 Task: Look for space in Twentynine Palms, United States from 10th July, 2023 to 15th July, 2023 for 7 adults in price range Rs.10000 to Rs.15000. Place can be entire place or shared room with 4 bedrooms having 7 beds and 4 bathrooms. Property type can be house, flat, guest house. Amenities needed are: wifi, TV, free parkinig on premises, gym, breakfast. Booking option can be shelf check-in. Required host language is English.
Action: Mouse moved to (339, 147)
Screenshot: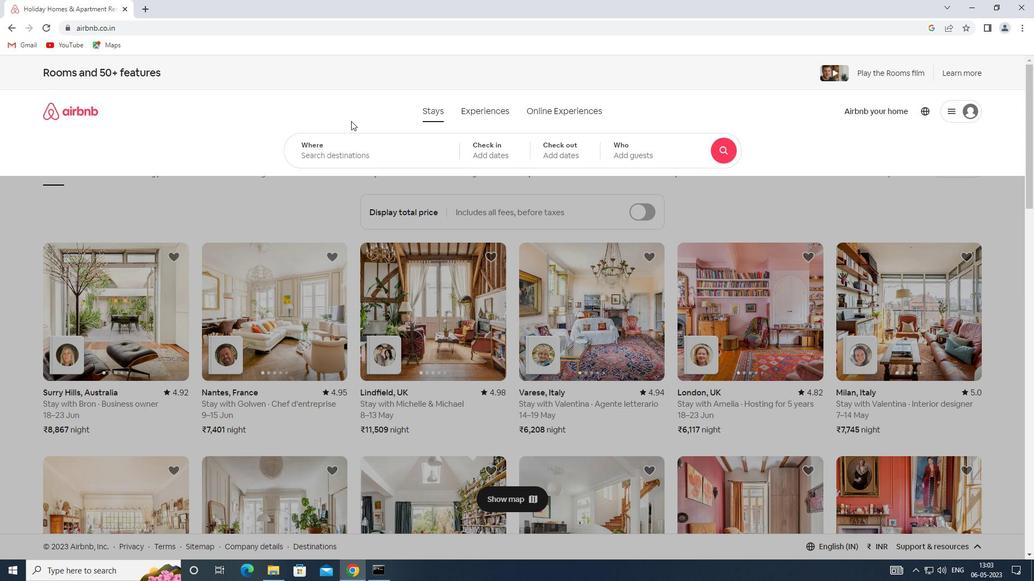 
Action: Mouse pressed left at (339, 147)
Screenshot: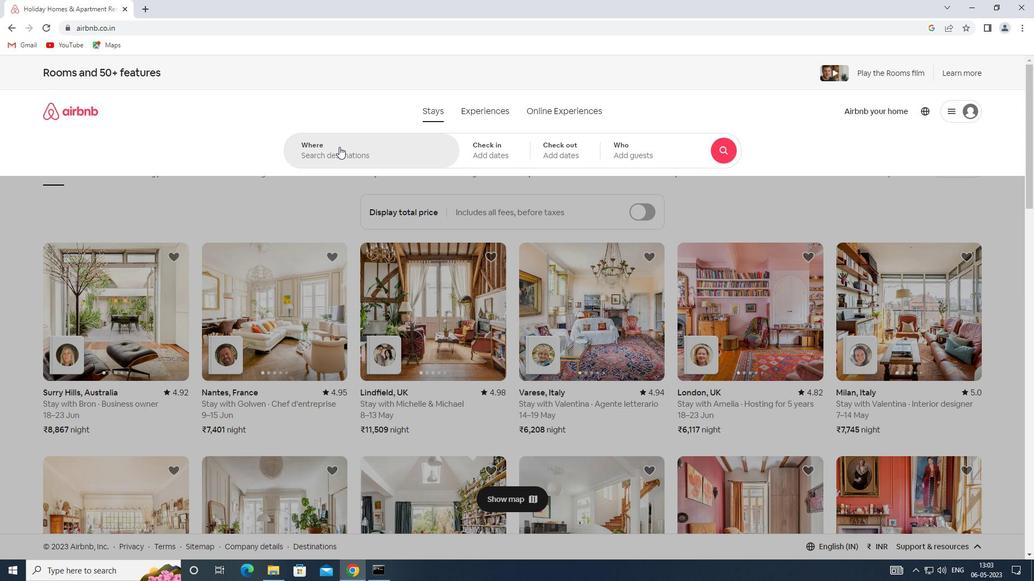 
Action: Mouse moved to (337, 148)
Screenshot: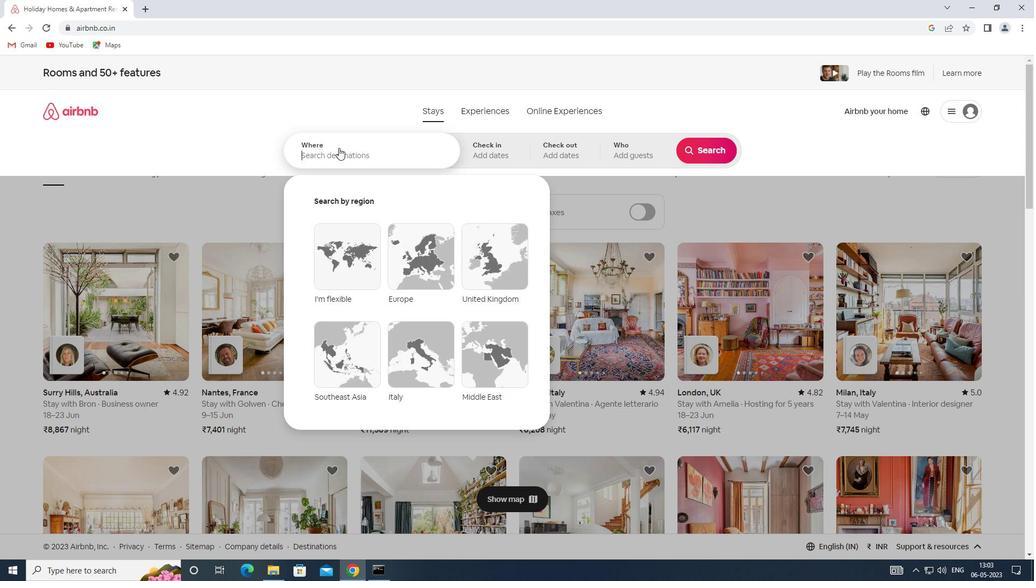 
Action: Key pressed <Key.shift><Key.shift><Key.shift><Key.shift><Key.shift><Key.shift>SPACE<Key.space>IN<Key.space><Key.shift><Key.shift><Key.shift><Key.shift><Key.shift>TWENR<Key.backspace>TYNINE<Key.space><Key.shift><Key.shift><Key.shift><Key.shift><Key.shift><Key.shift><Key.shift><Key.shift><Key.shift><Key.shift><Key.shift><Key.shift><Key.shift><Key.shift><Key.shift><Key.shift><Key.shift>PALMS,<Key.shift>UNITED<Key.space><Key.shift>STATES
Screenshot: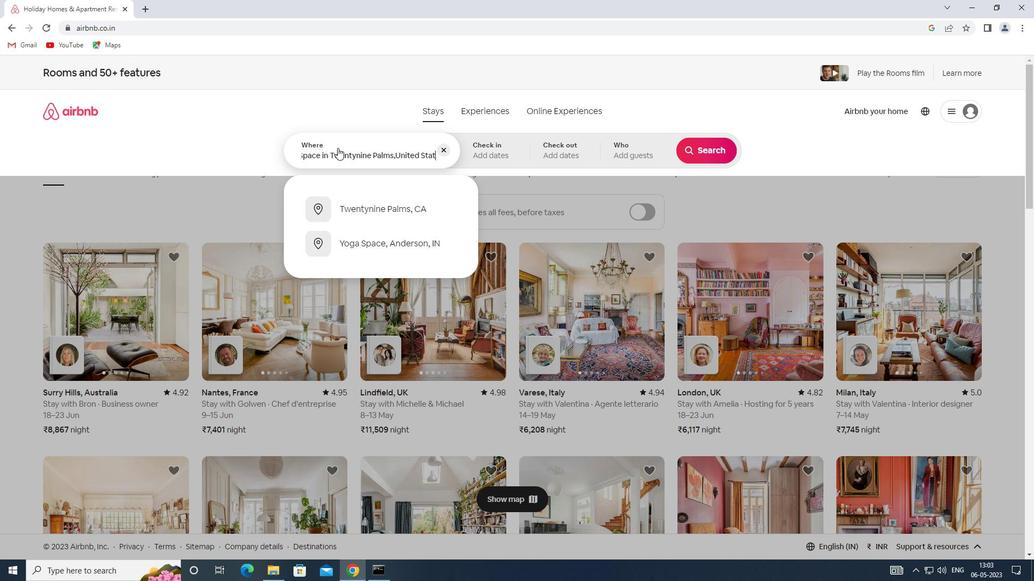 
Action: Mouse moved to (469, 154)
Screenshot: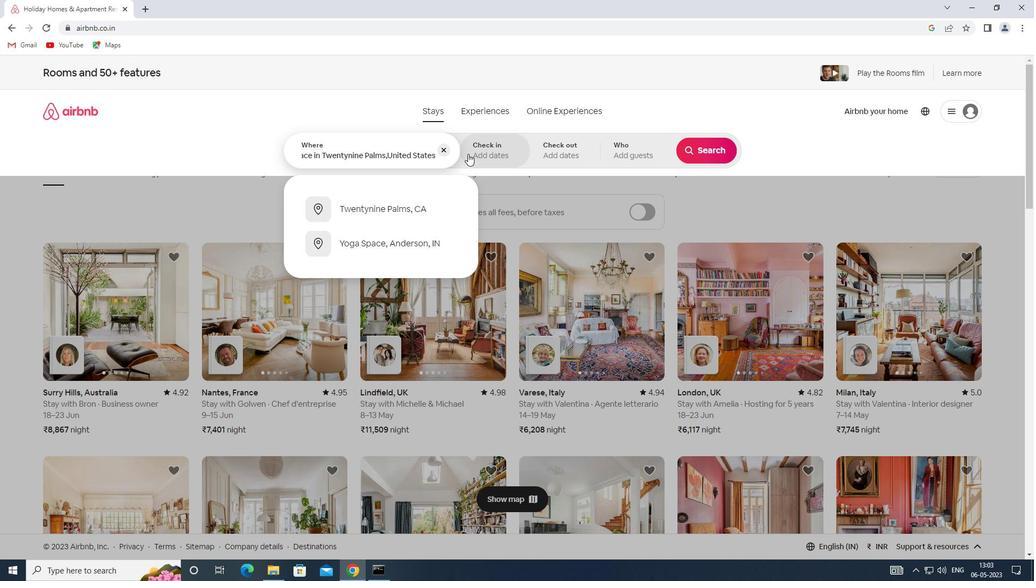 
Action: Mouse pressed left at (469, 154)
Screenshot: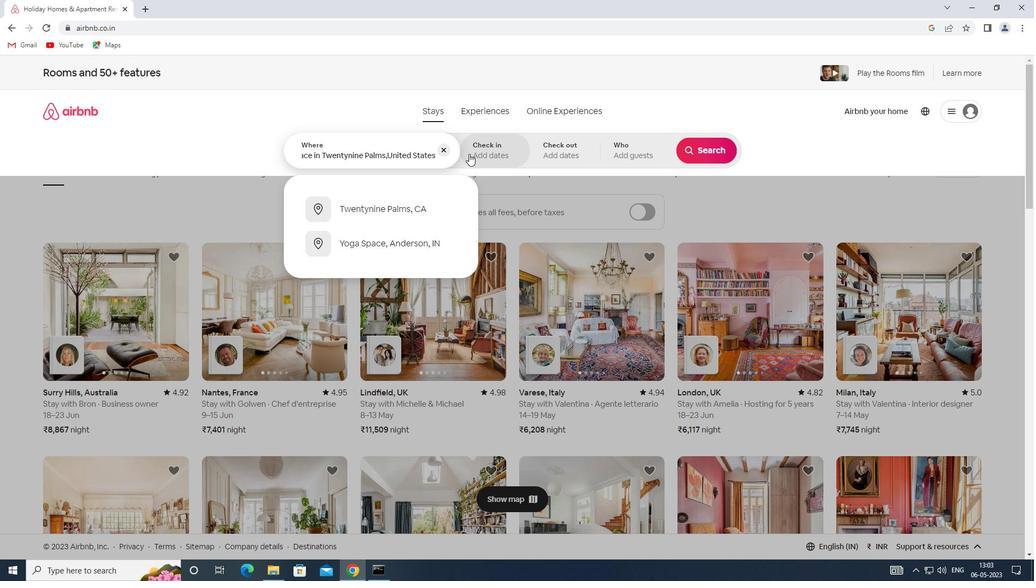 
Action: Mouse moved to (709, 238)
Screenshot: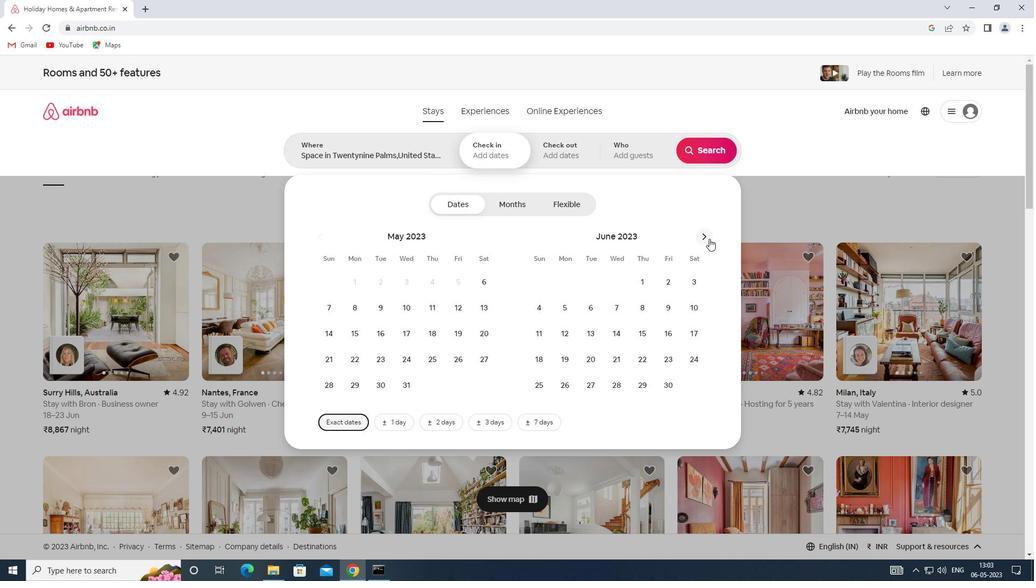 
Action: Mouse pressed left at (709, 238)
Screenshot: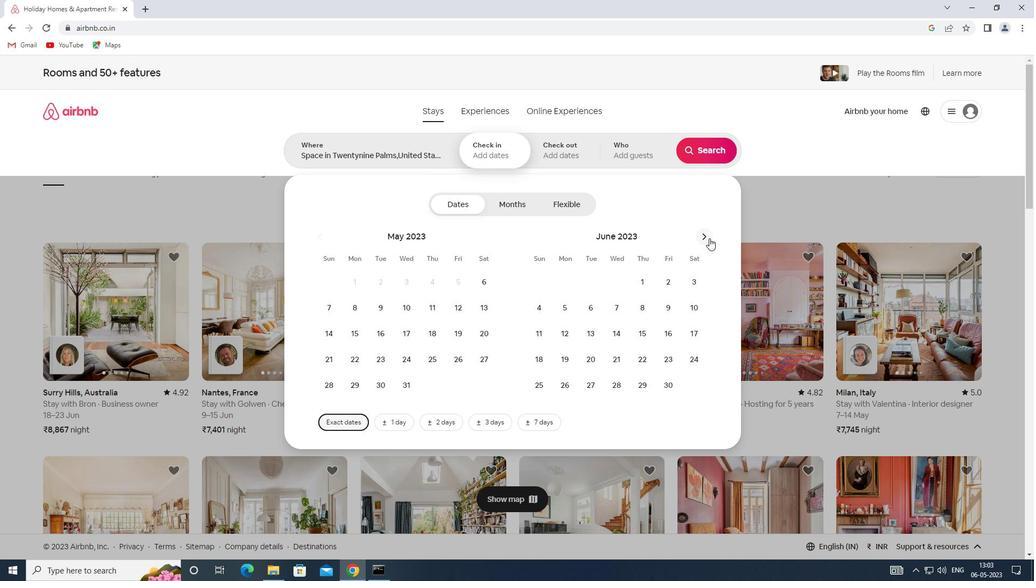 
Action: Mouse moved to (559, 333)
Screenshot: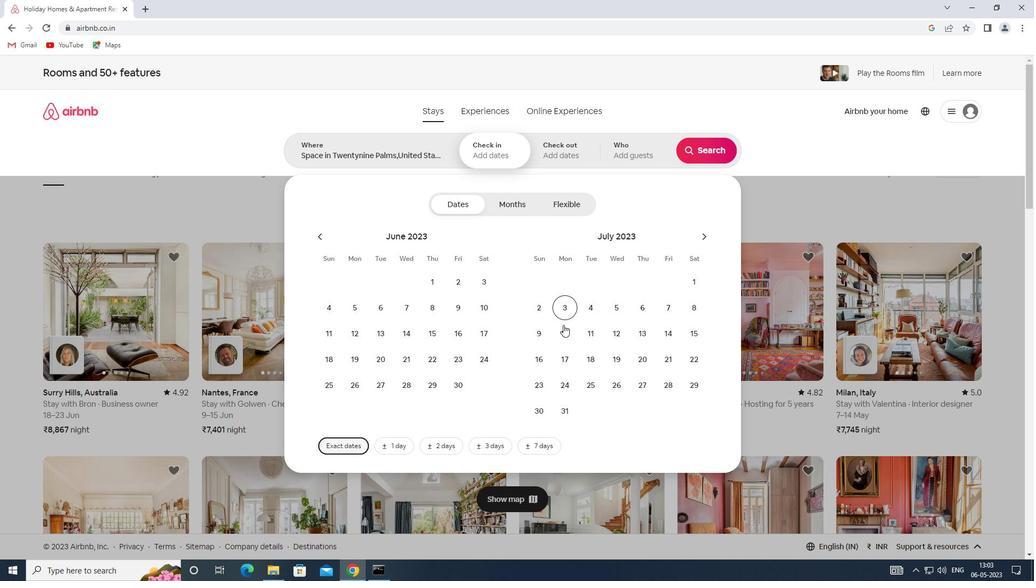 
Action: Mouse pressed left at (559, 333)
Screenshot: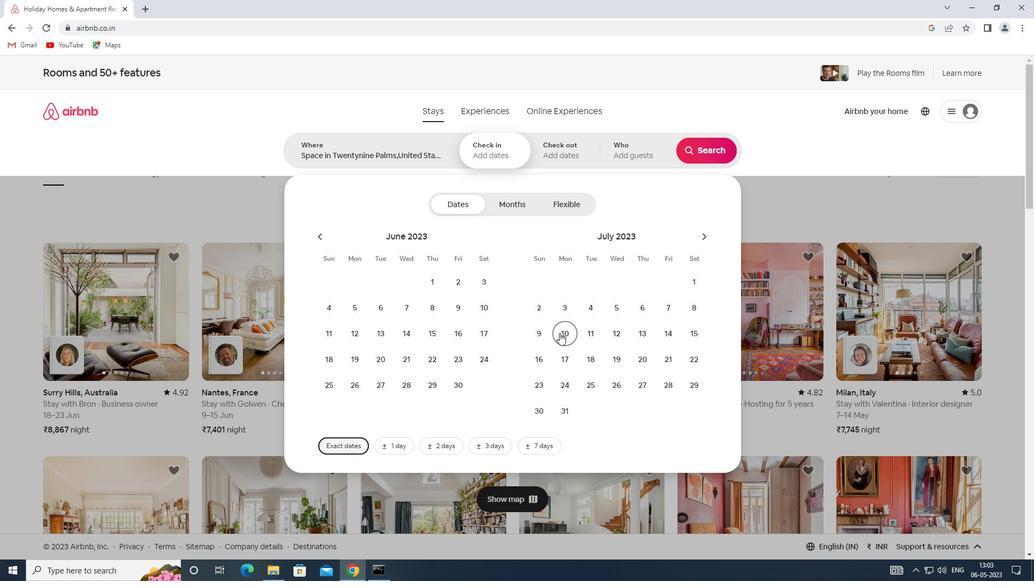 
Action: Mouse moved to (689, 334)
Screenshot: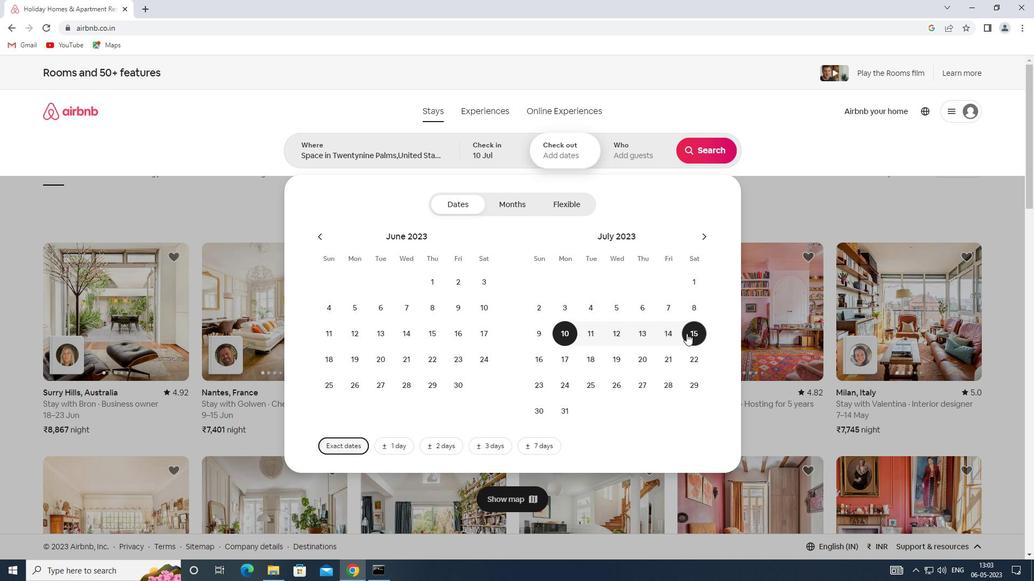 
Action: Mouse pressed left at (689, 334)
Screenshot: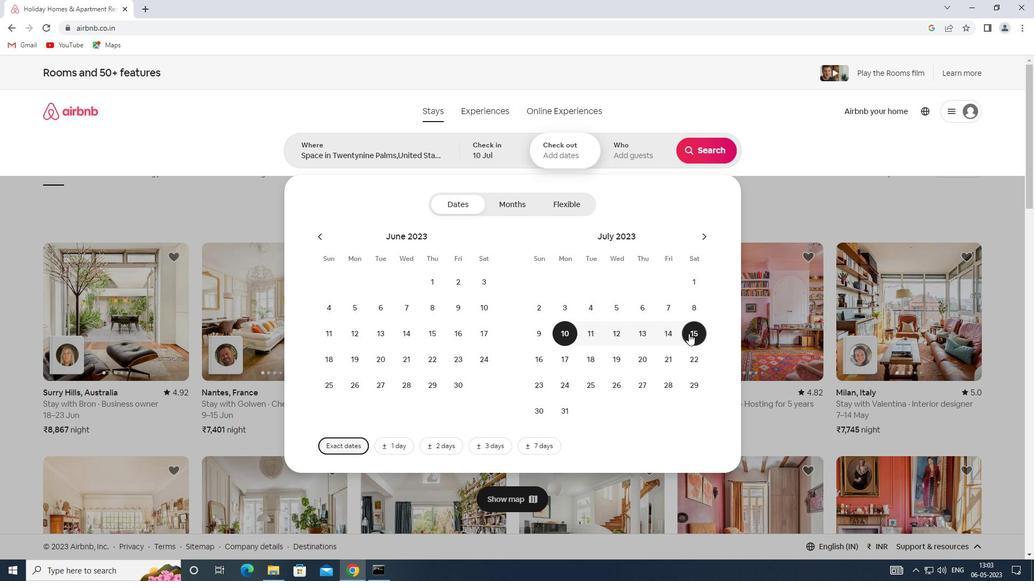 
Action: Mouse moved to (637, 156)
Screenshot: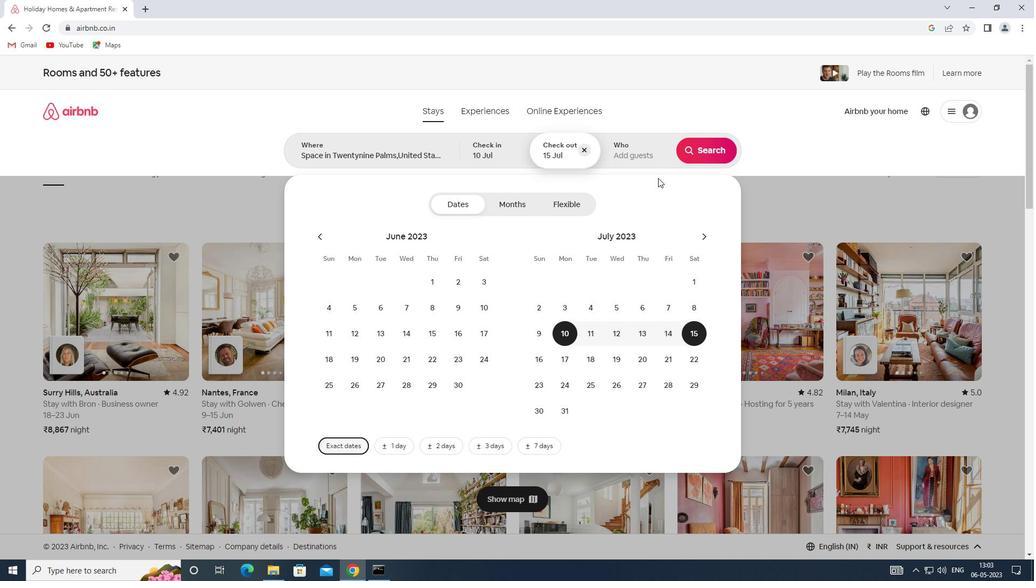 
Action: Mouse pressed left at (637, 156)
Screenshot: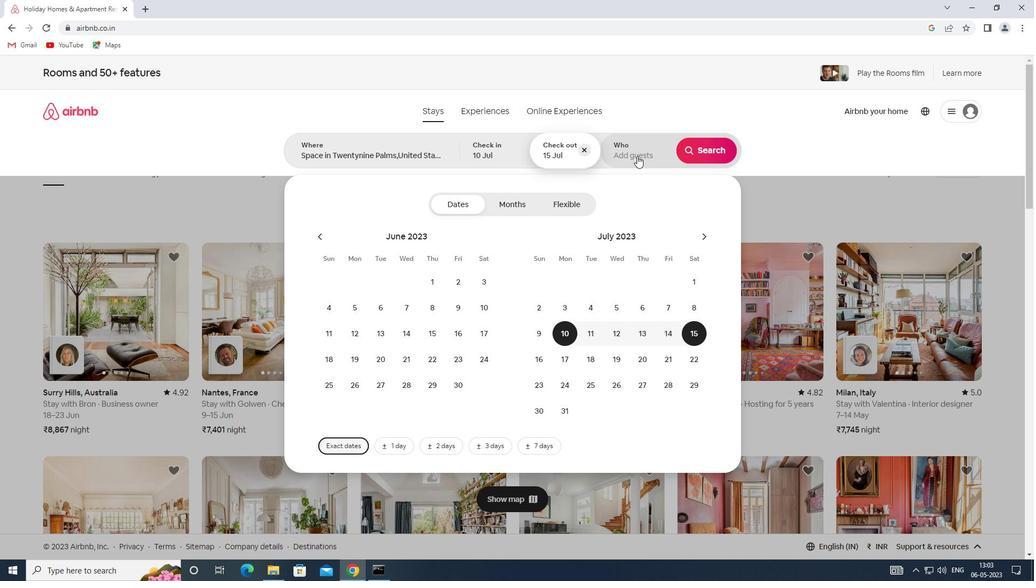 
Action: Mouse moved to (711, 210)
Screenshot: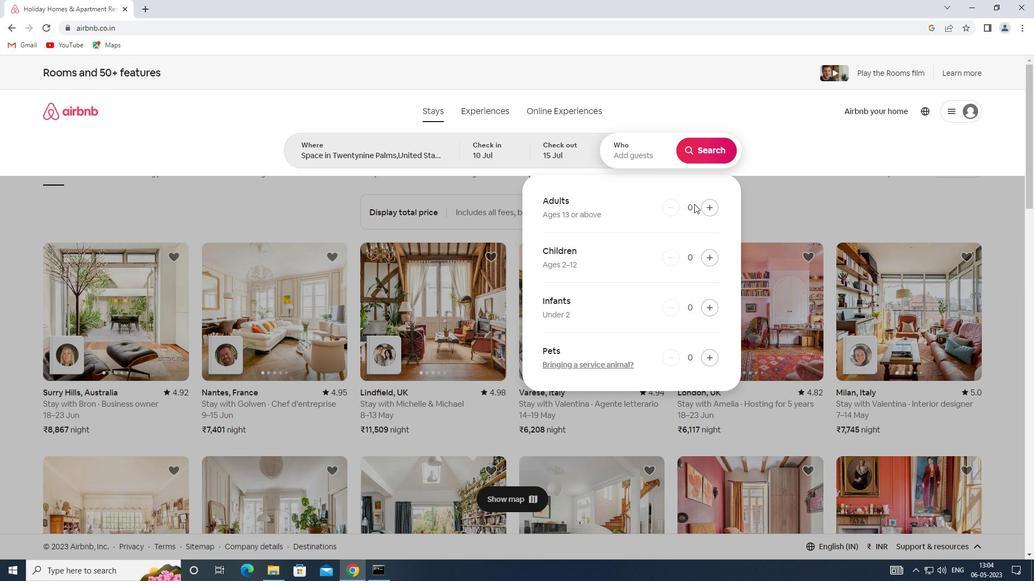
Action: Mouse pressed left at (711, 210)
Screenshot: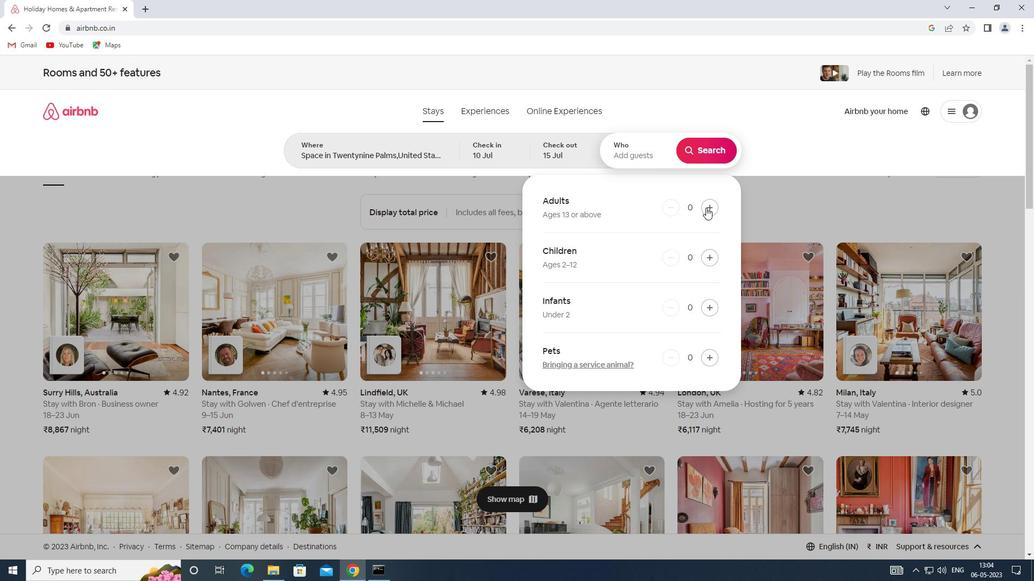 
Action: Mouse moved to (711, 210)
Screenshot: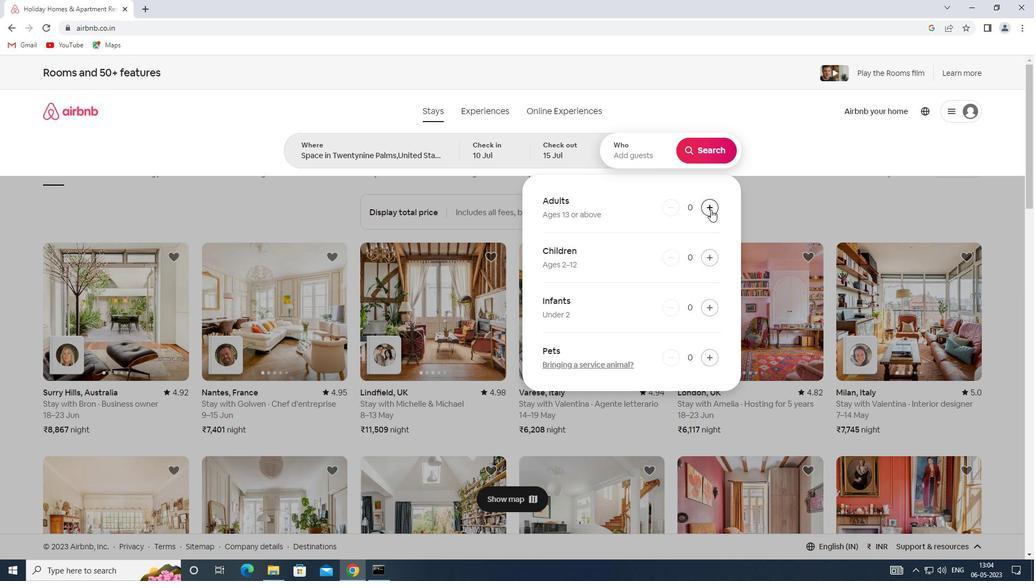 
Action: Mouse pressed left at (711, 210)
Screenshot: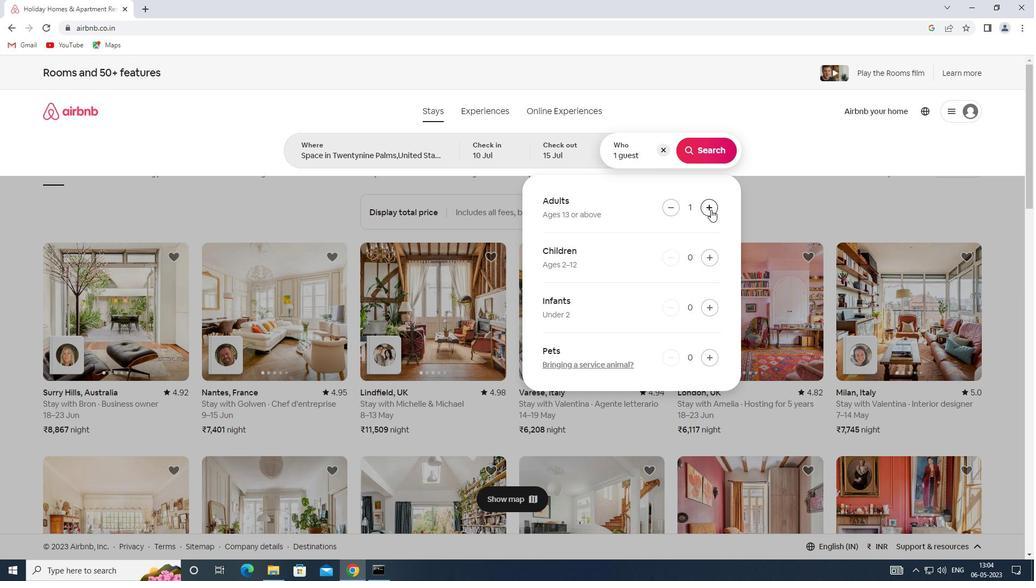 
Action: Mouse moved to (711, 210)
Screenshot: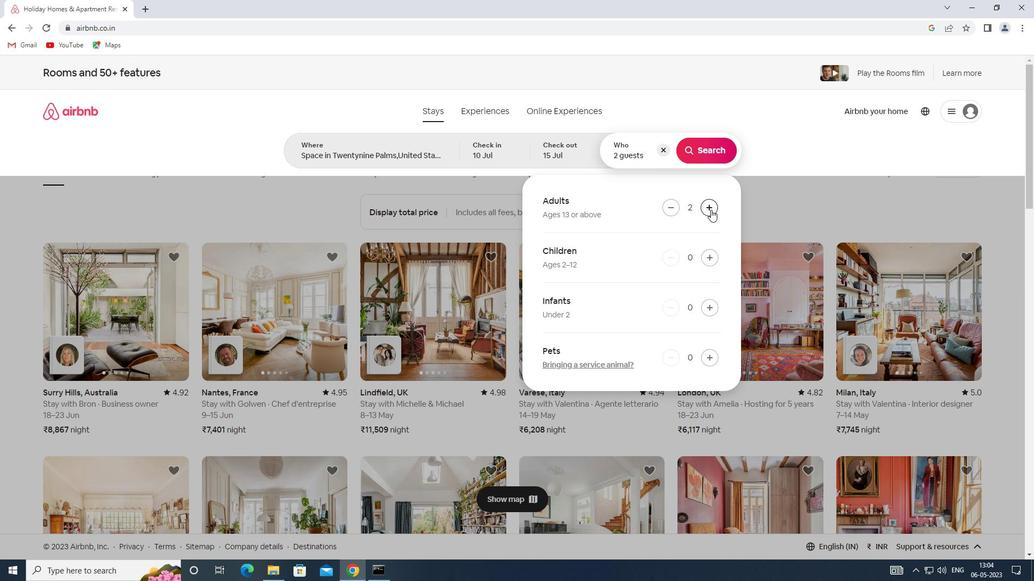 
Action: Mouse pressed left at (711, 210)
Screenshot: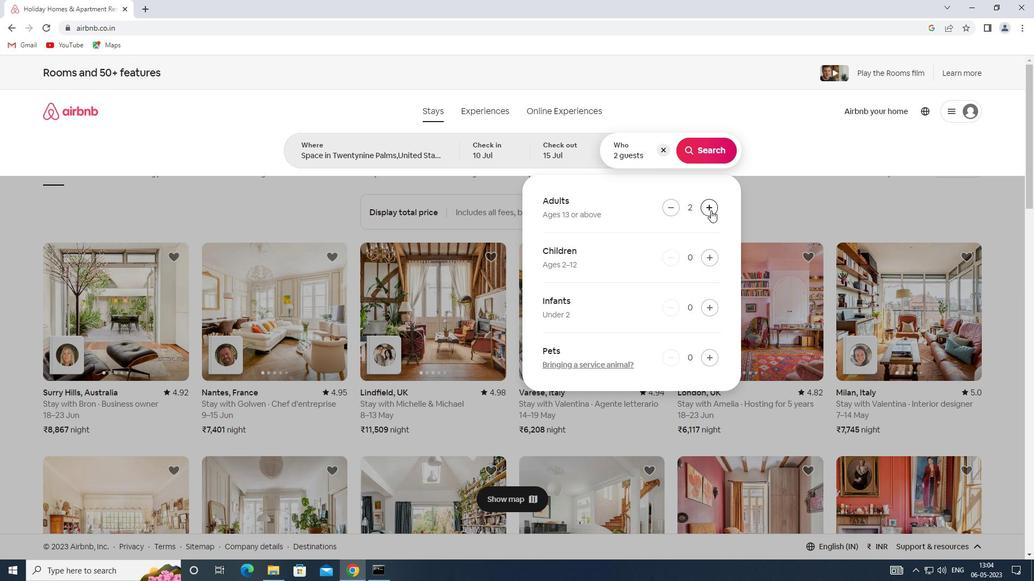 
Action: Mouse pressed left at (711, 210)
Screenshot: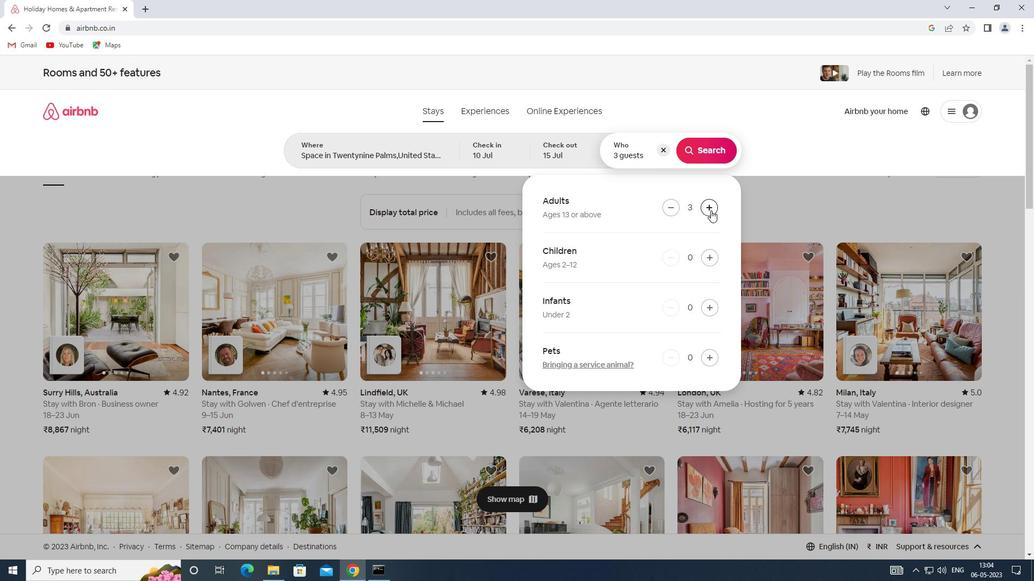 
Action: Mouse pressed left at (711, 210)
Screenshot: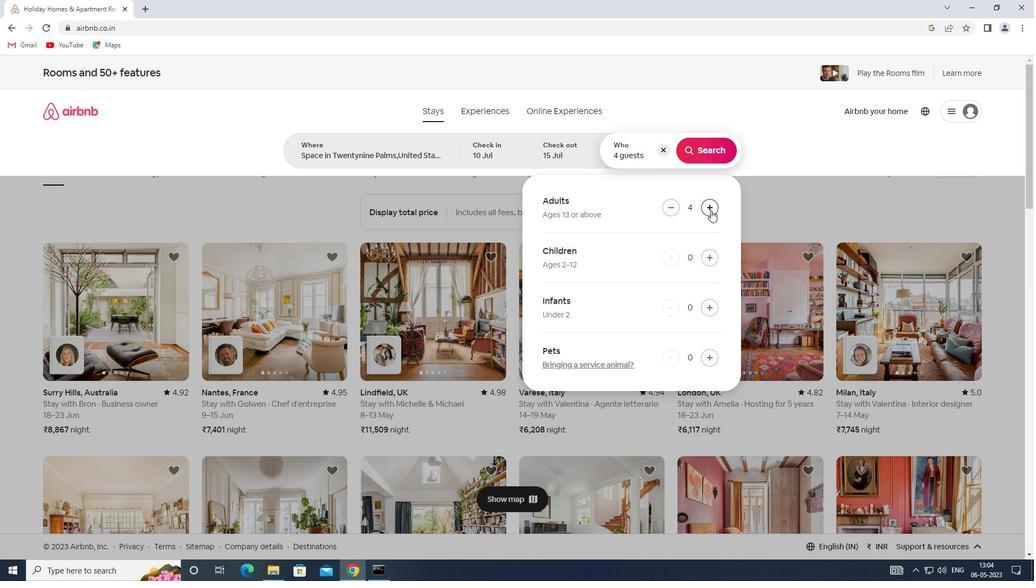 
Action: Mouse pressed left at (711, 210)
Screenshot: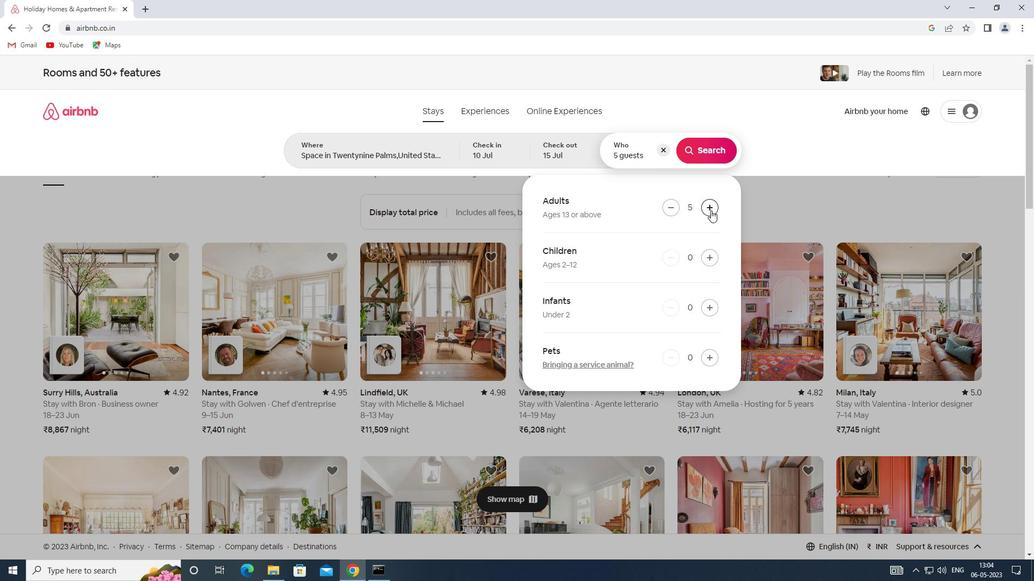 
Action: Mouse pressed left at (711, 210)
Screenshot: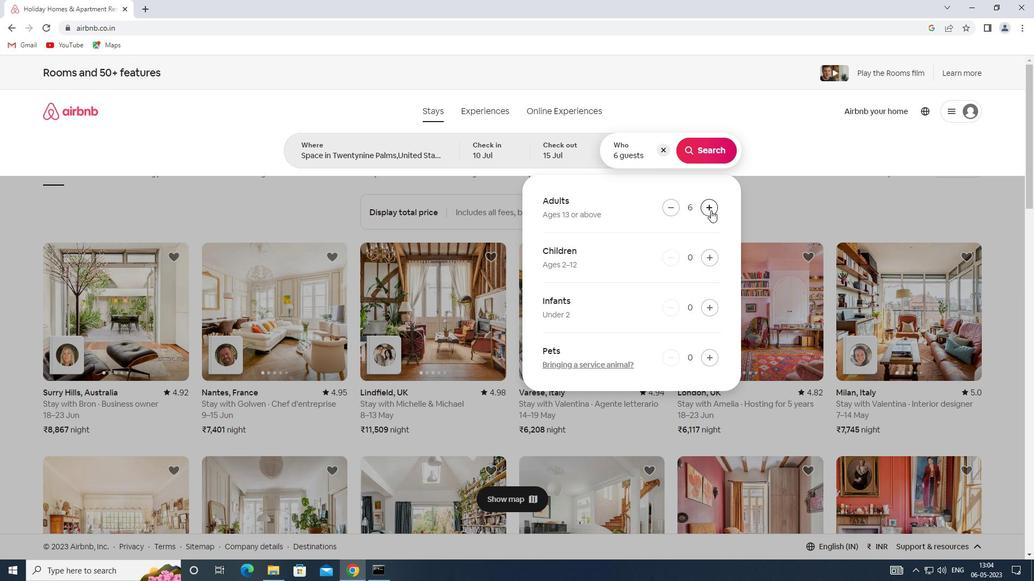 
Action: Mouse moved to (702, 151)
Screenshot: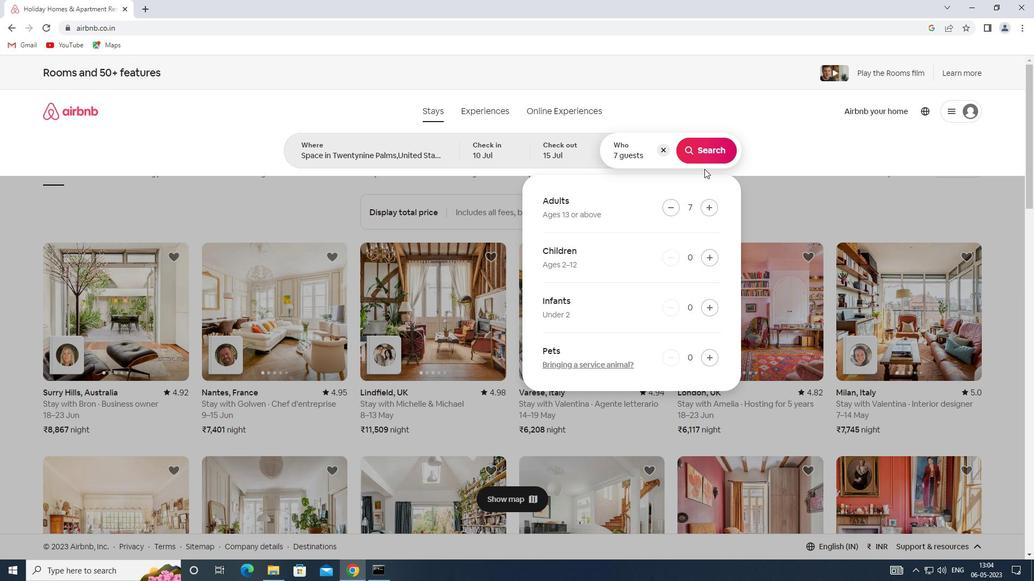 
Action: Mouse pressed left at (702, 151)
Screenshot: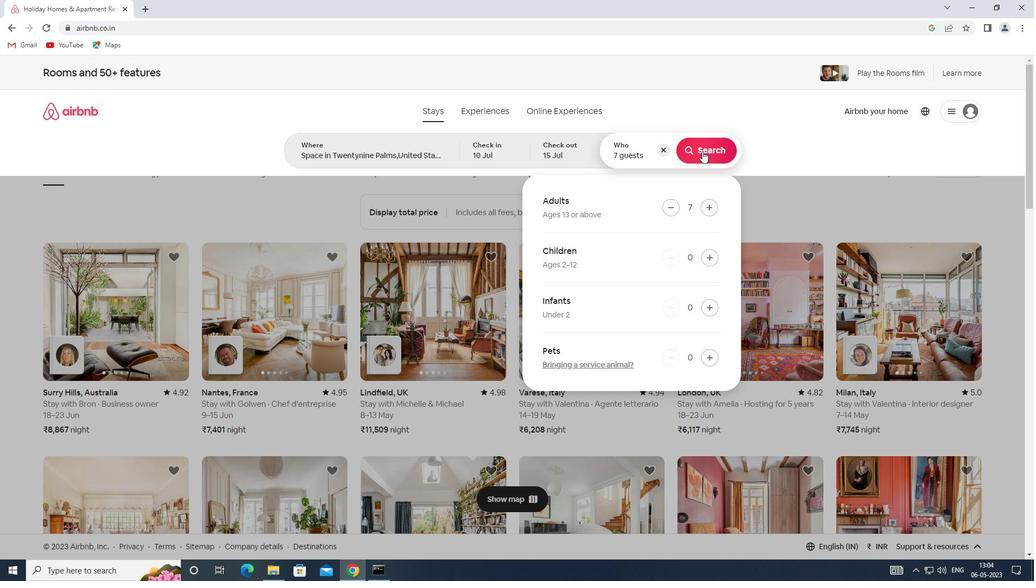 
Action: Mouse moved to (977, 128)
Screenshot: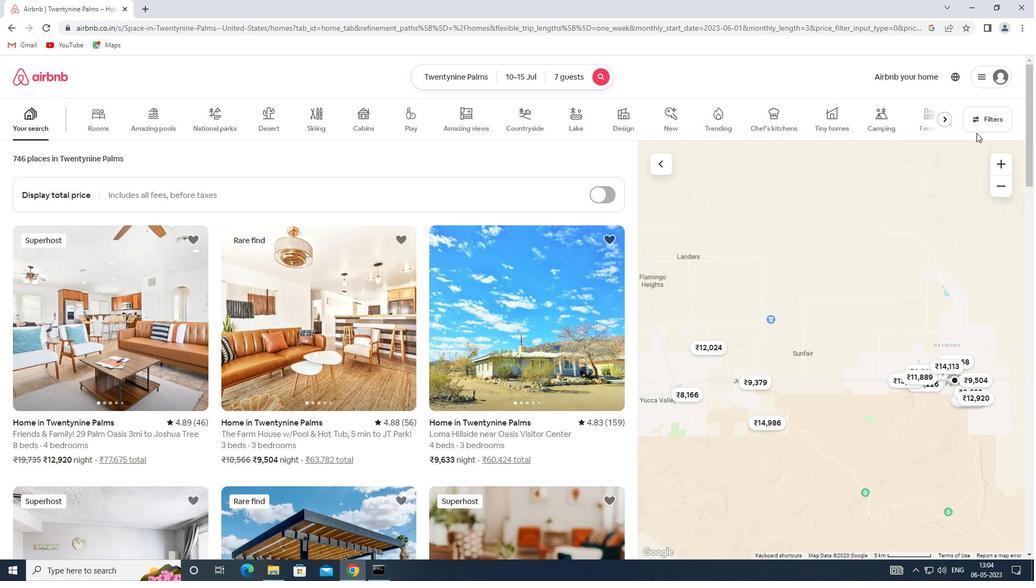 
Action: Mouse pressed left at (977, 128)
Screenshot: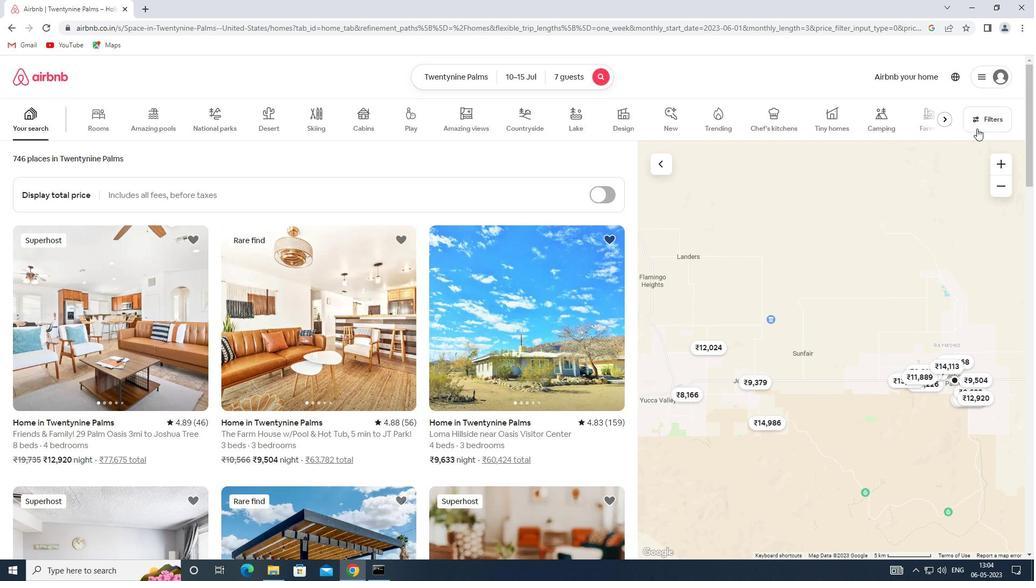 
Action: Mouse moved to (373, 383)
Screenshot: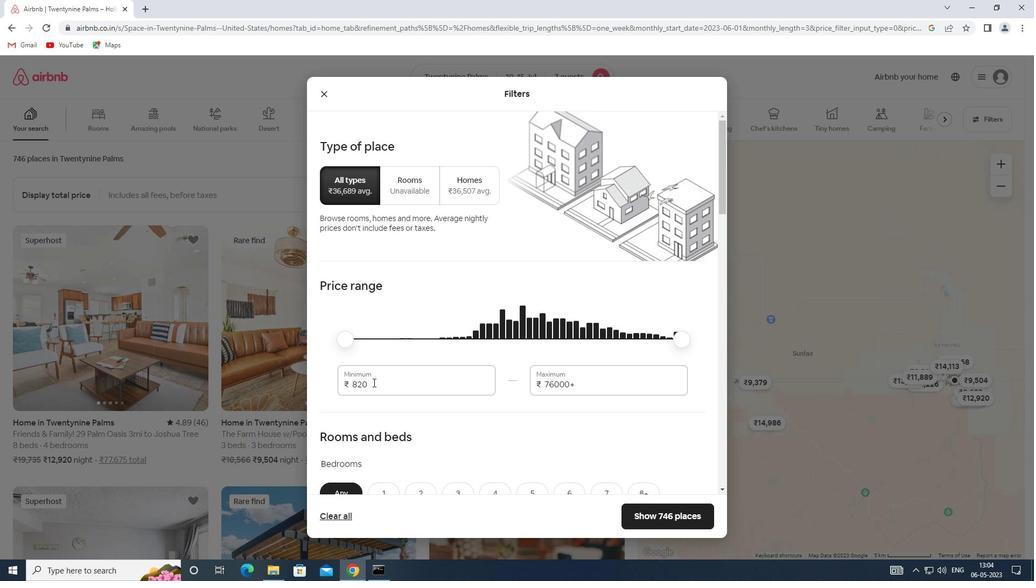 
Action: Mouse pressed left at (373, 383)
Screenshot: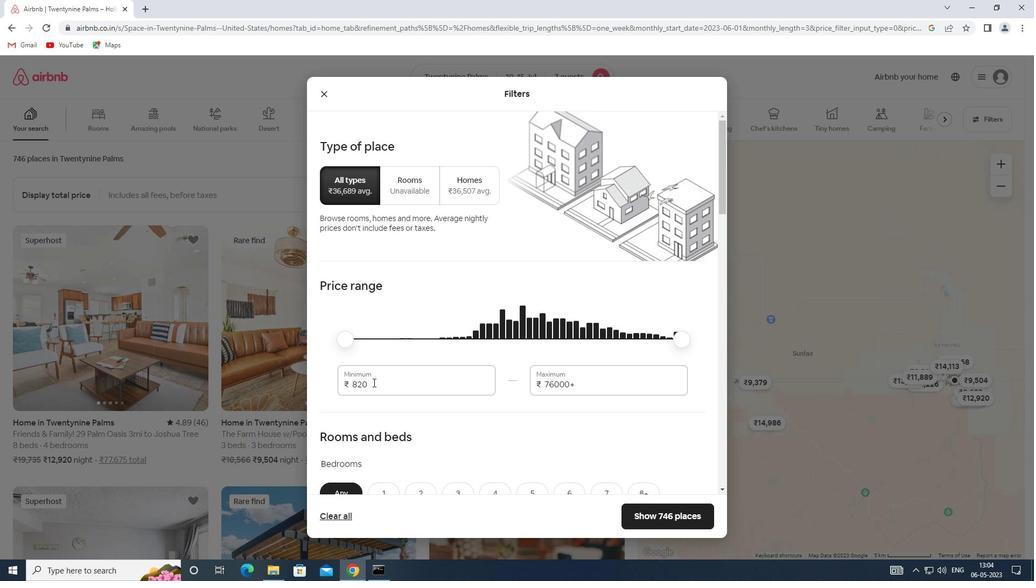 
Action: Mouse moved to (334, 376)
Screenshot: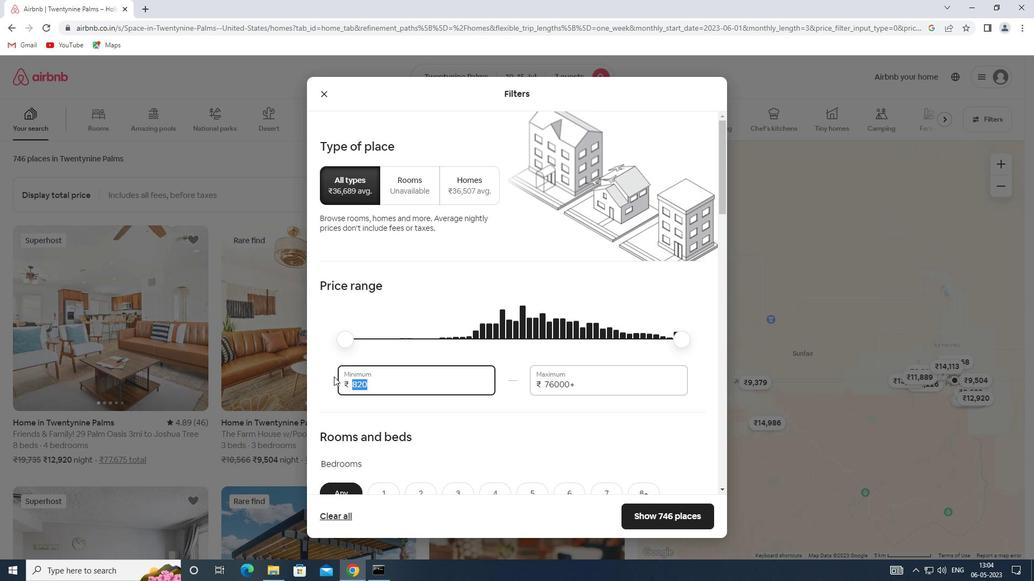 
Action: Key pressed 10000
Screenshot: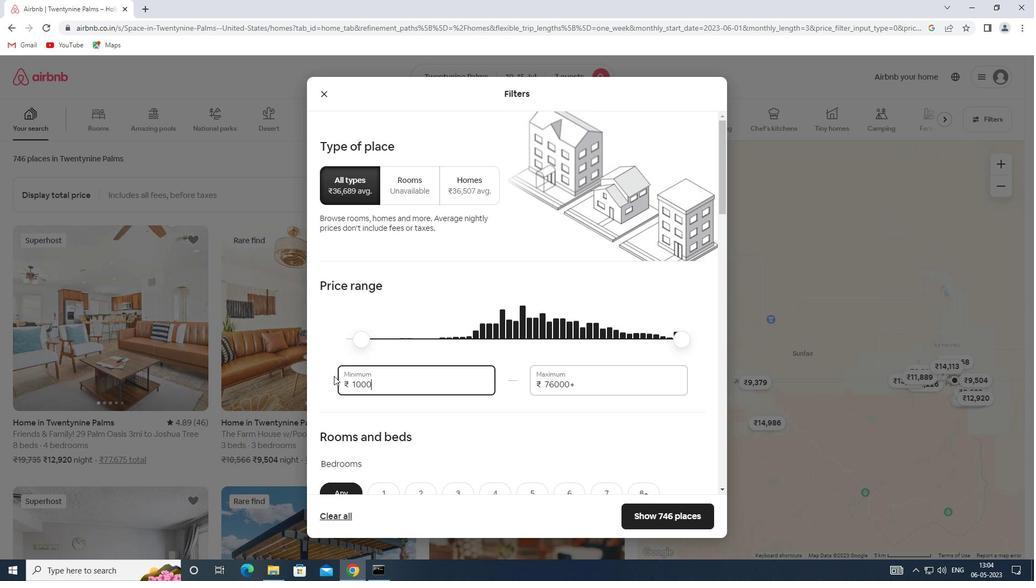 
Action: Mouse moved to (579, 385)
Screenshot: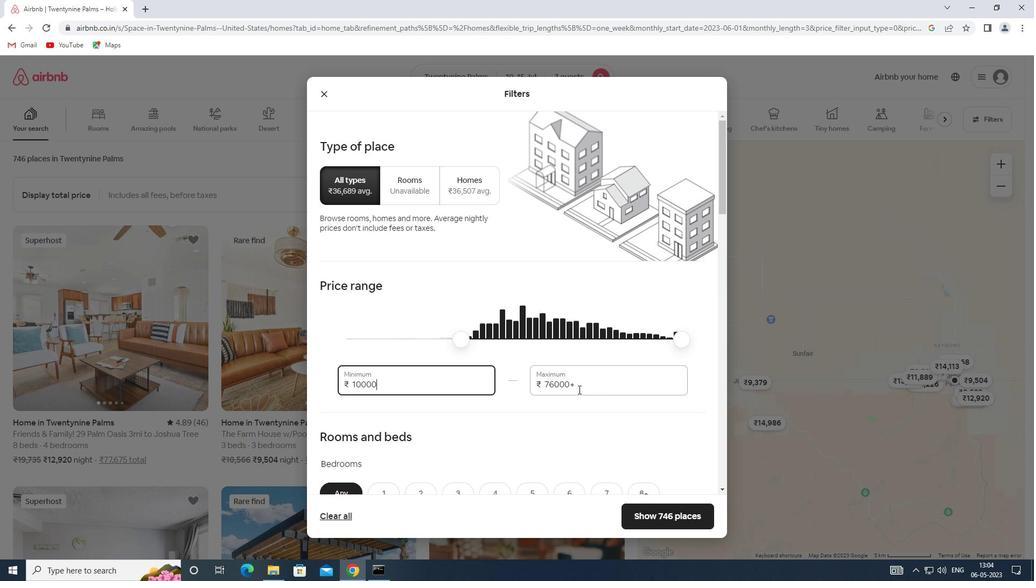 
Action: Mouse pressed left at (579, 385)
Screenshot: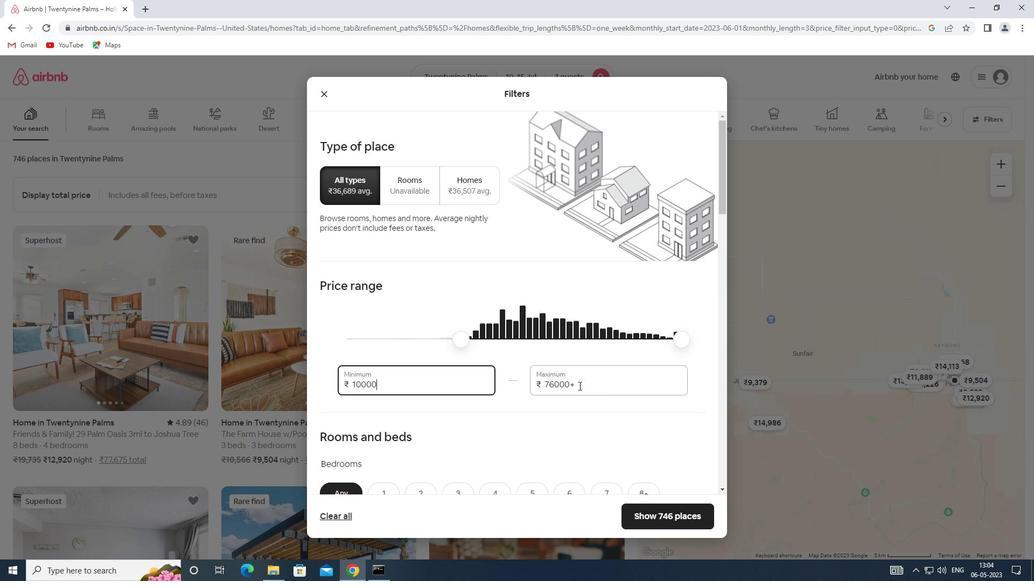 
Action: Mouse moved to (515, 378)
Screenshot: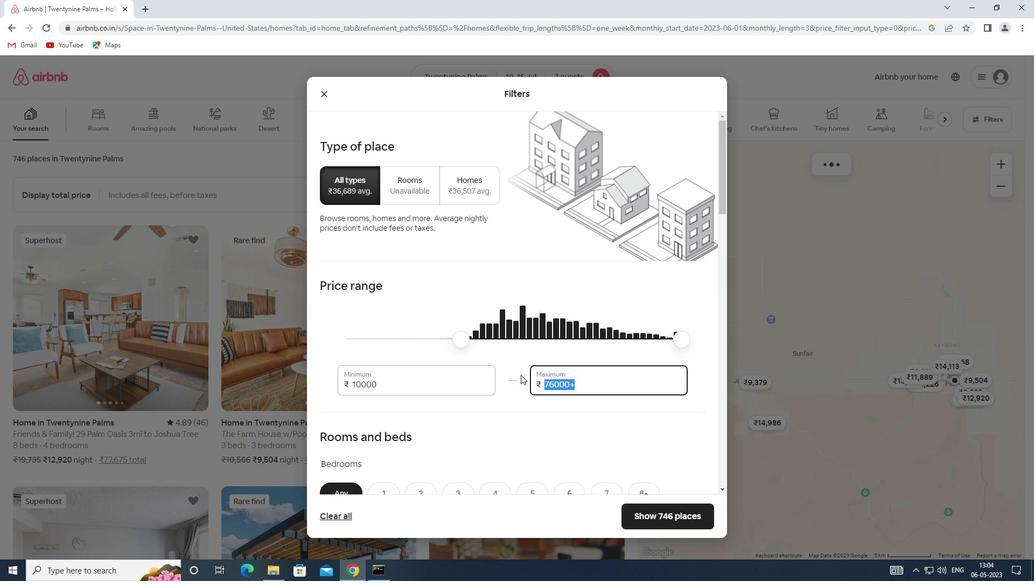 
Action: Key pressed 15000
Screenshot: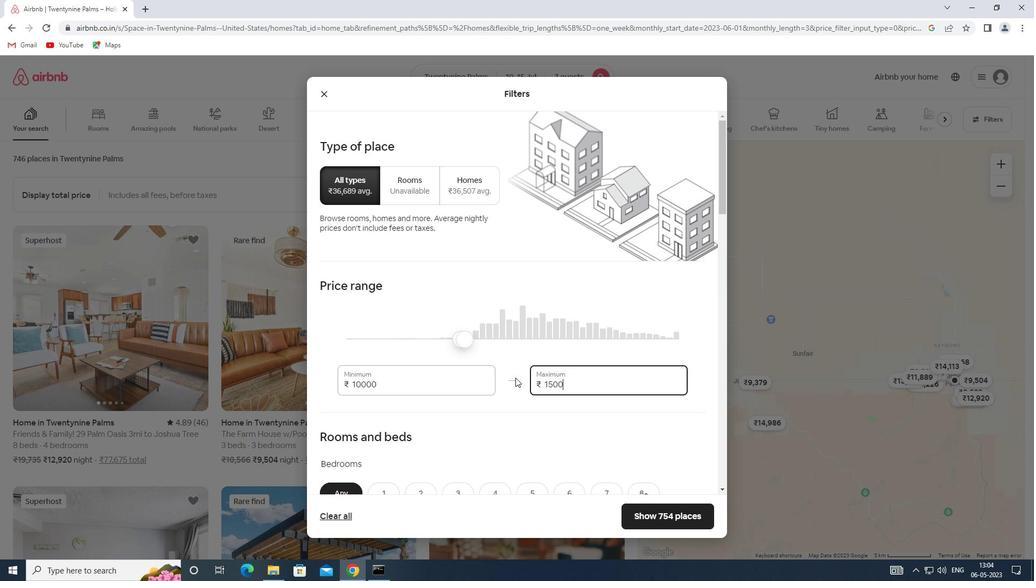 
Action: Mouse scrolled (515, 377) with delta (0, 0)
Screenshot: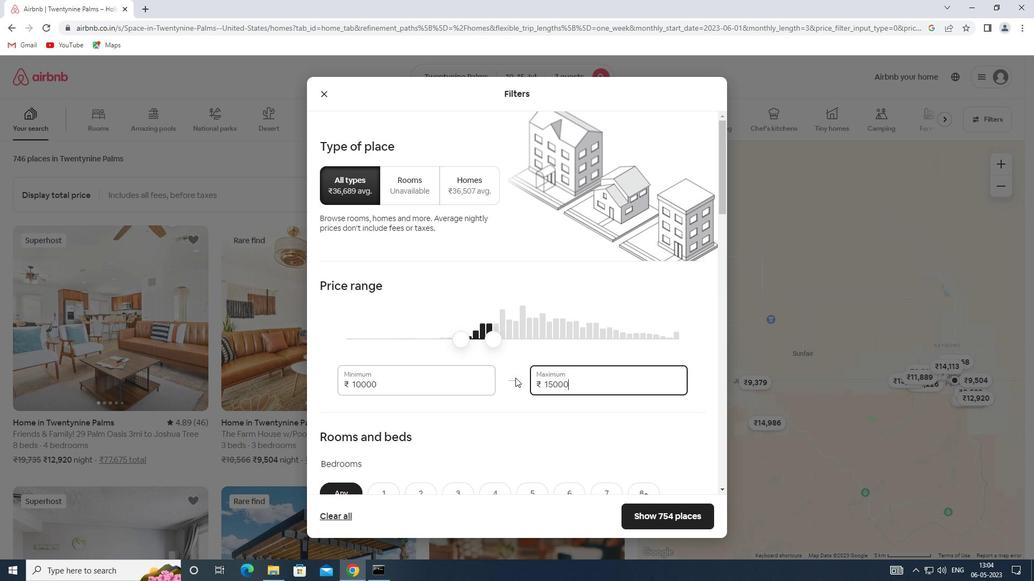 
Action: Mouse scrolled (515, 377) with delta (0, 0)
Screenshot: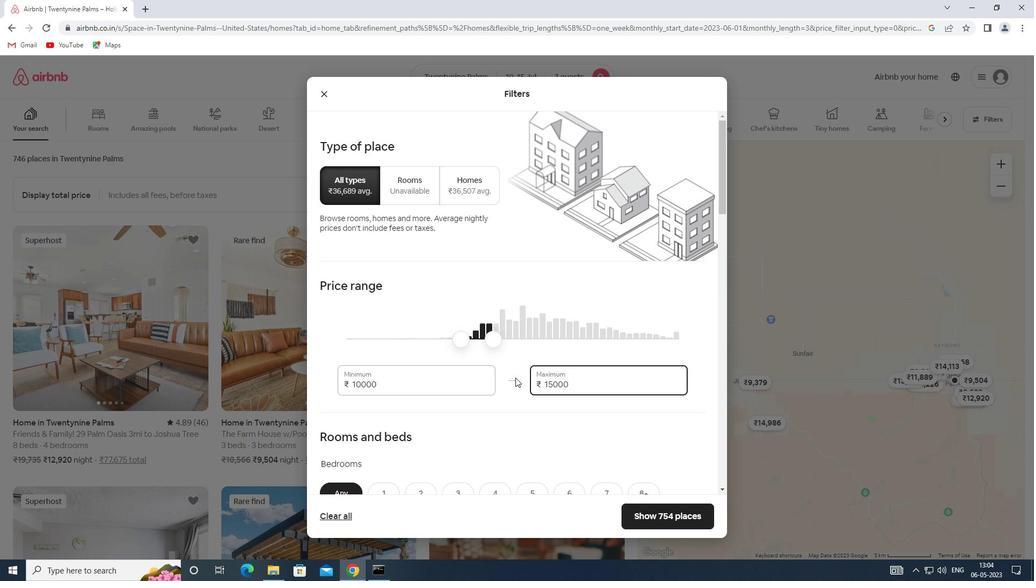 
Action: Mouse scrolled (515, 377) with delta (0, 0)
Screenshot: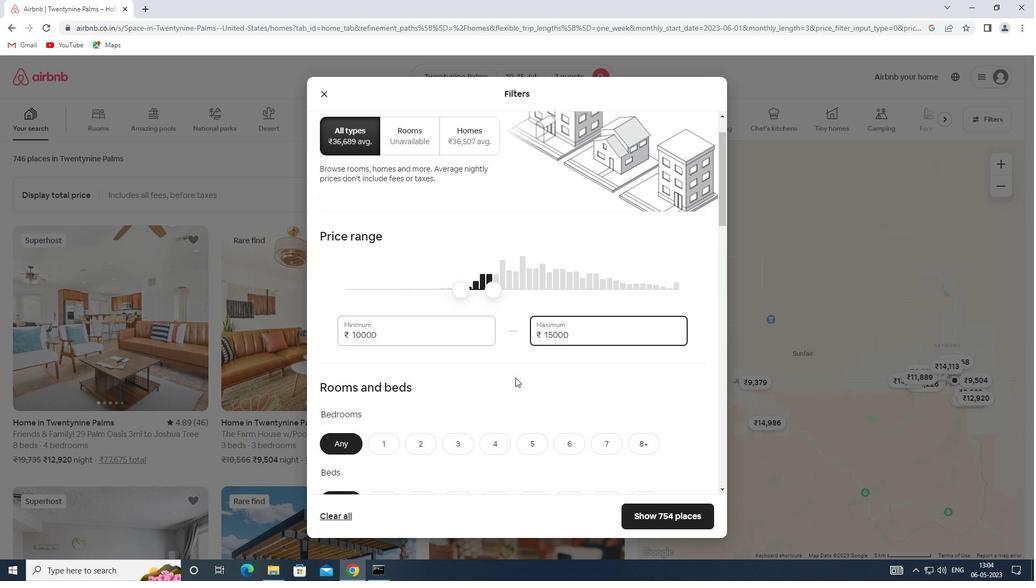 
Action: Mouse moved to (498, 335)
Screenshot: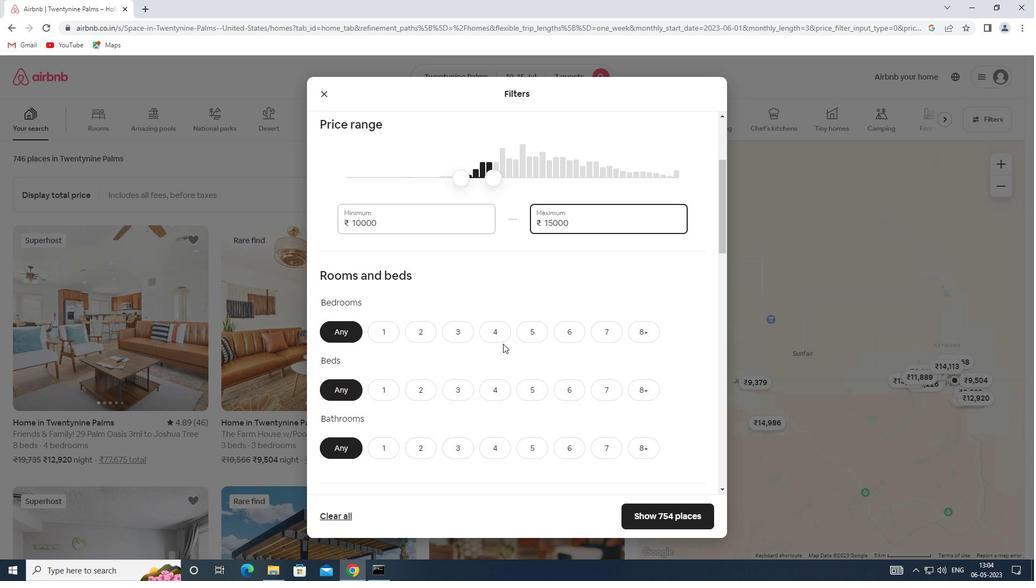 
Action: Mouse pressed left at (498, 335)
Screenshot: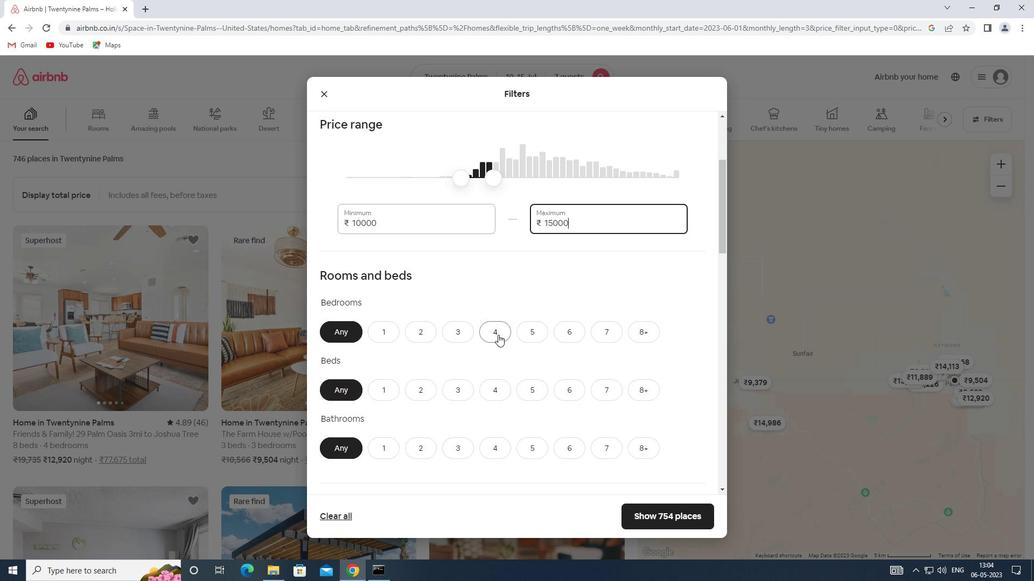 
Action: Mouse moved to (601, 384)
Screenshot: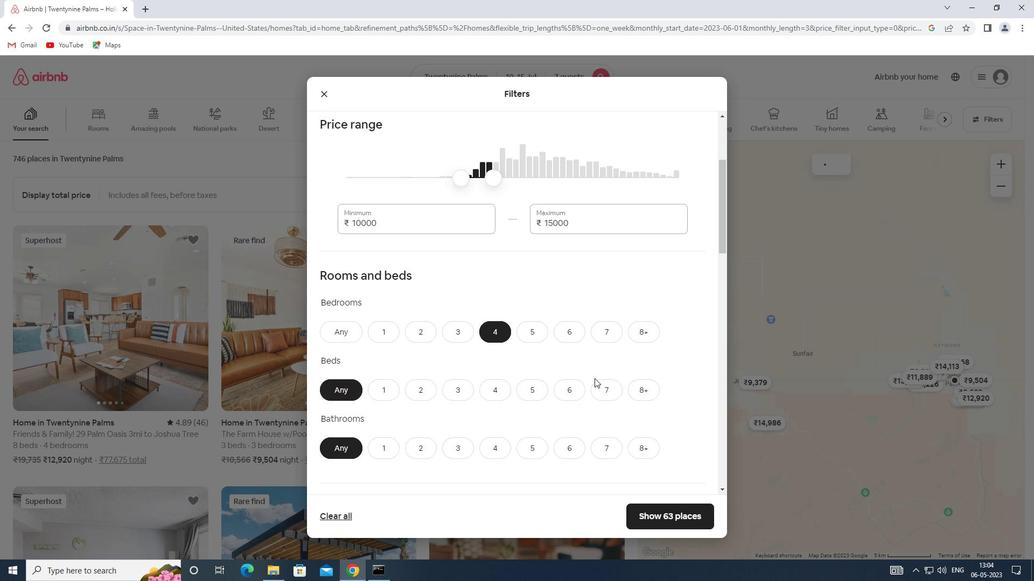 
Action: Mouse pressed left at (601, 384)
Screenshot: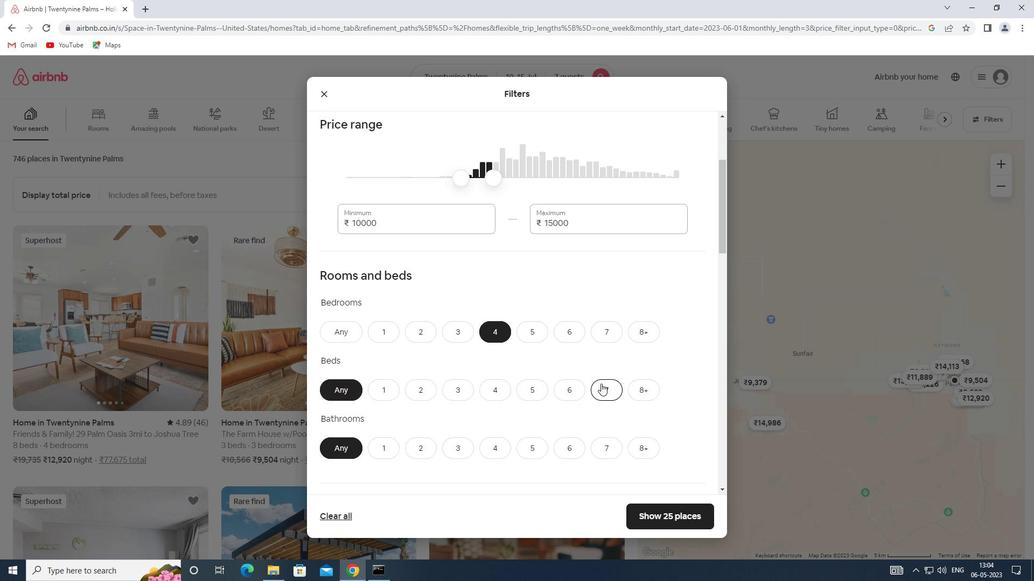 
Action: Mouse moved to (496, 443)
Screenshot: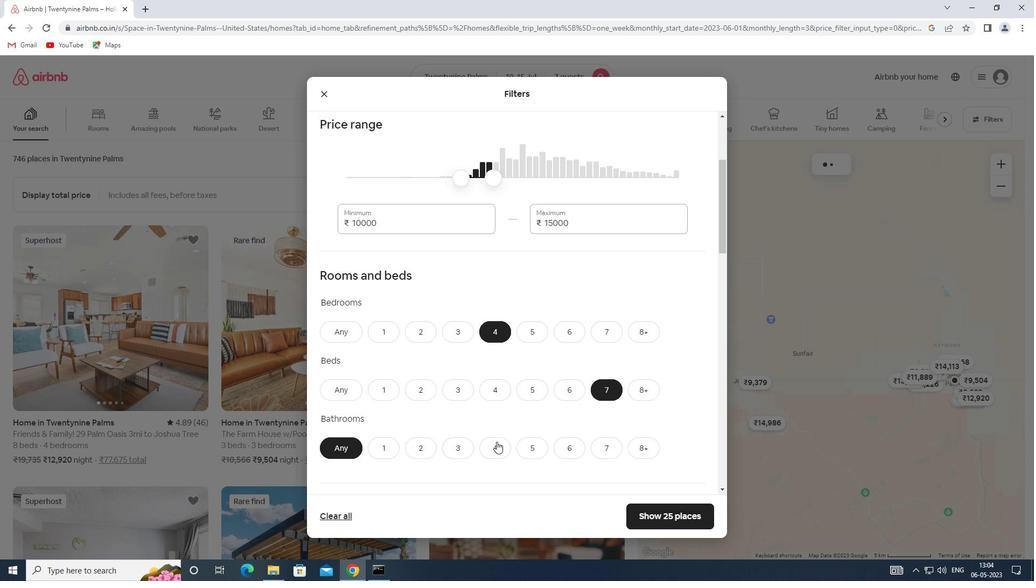 
Action: Mouse pressed left at (496, 443)
Screenshot: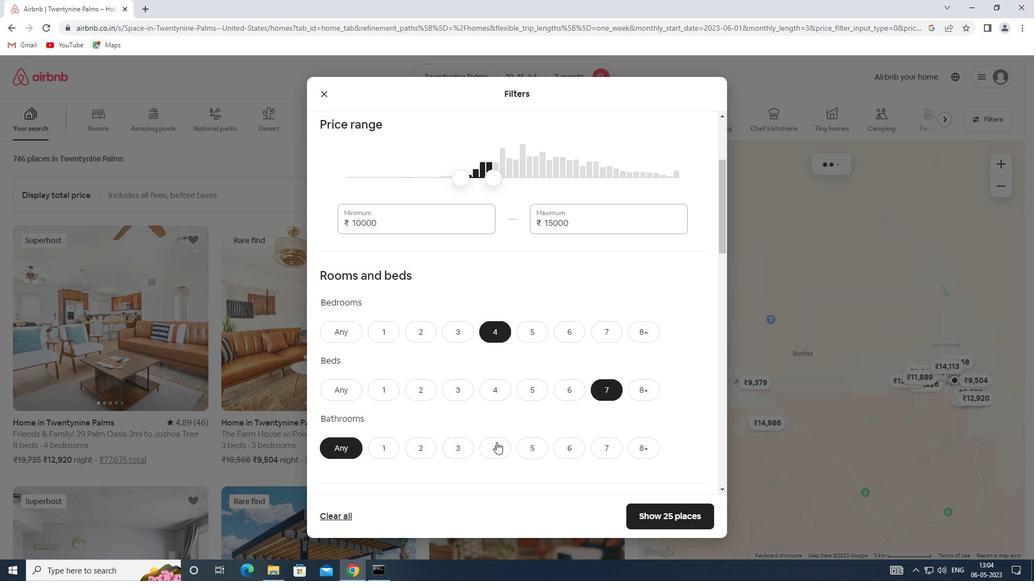 
Action: Mouse moved to (477, 343)
Screenshot: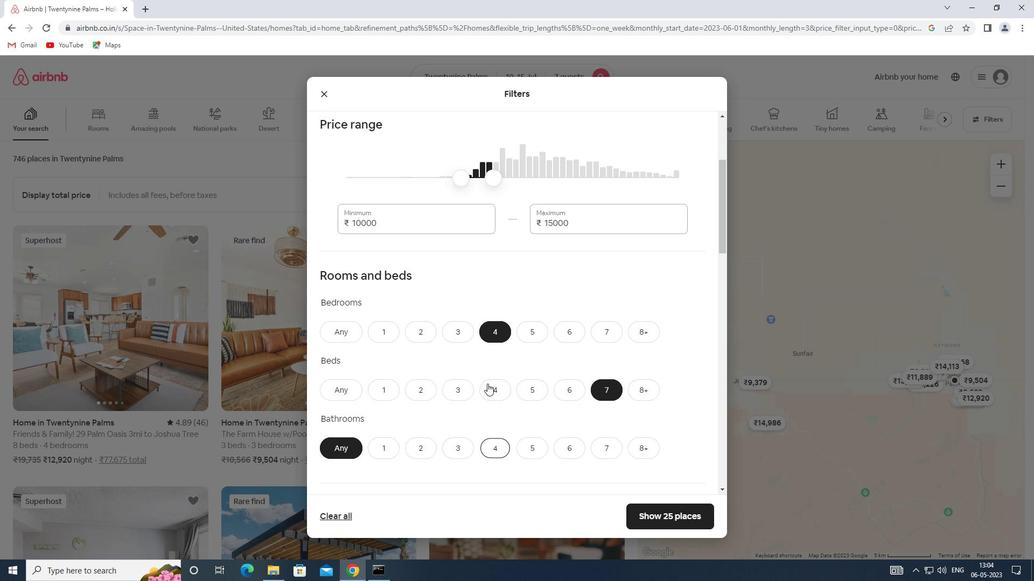 
Action: Mouse scrolled (477, 343) with delta (0, 0)
Screenshot: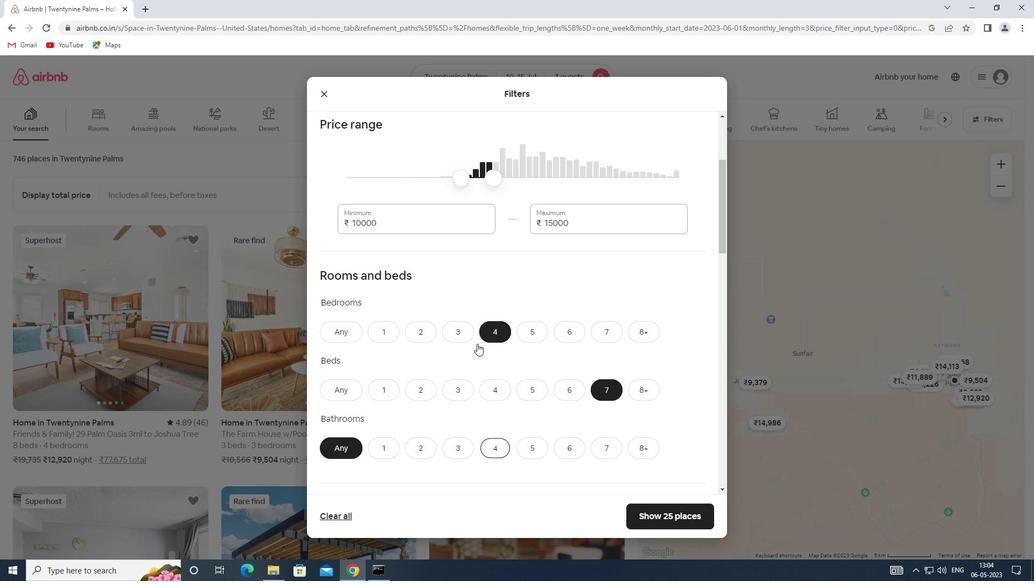 
Action: Mouse scrolled (477, 343) with delta (0, 0)
Screenshot: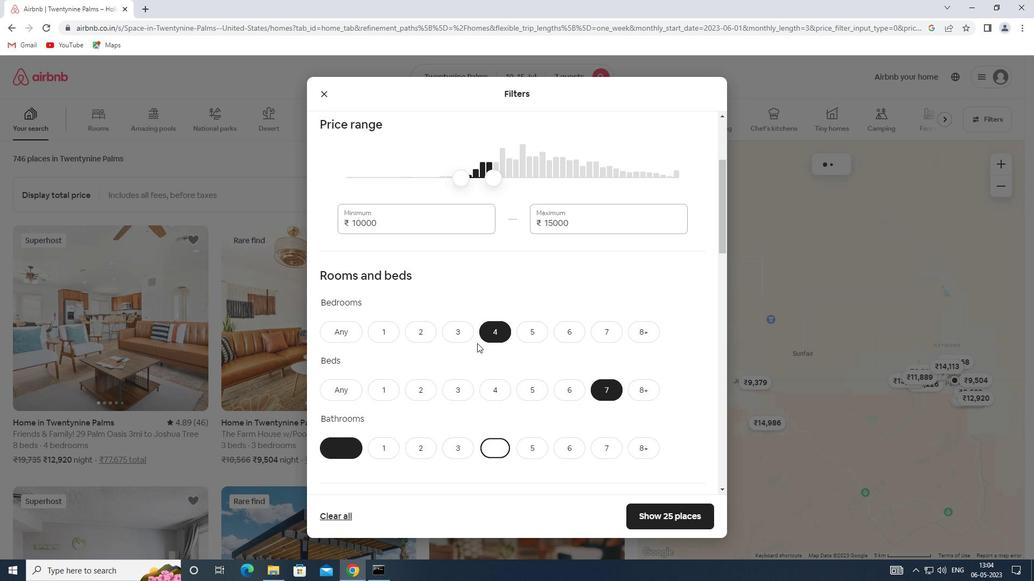 
Action: Mouse moved to (477, 342)
Screenshot: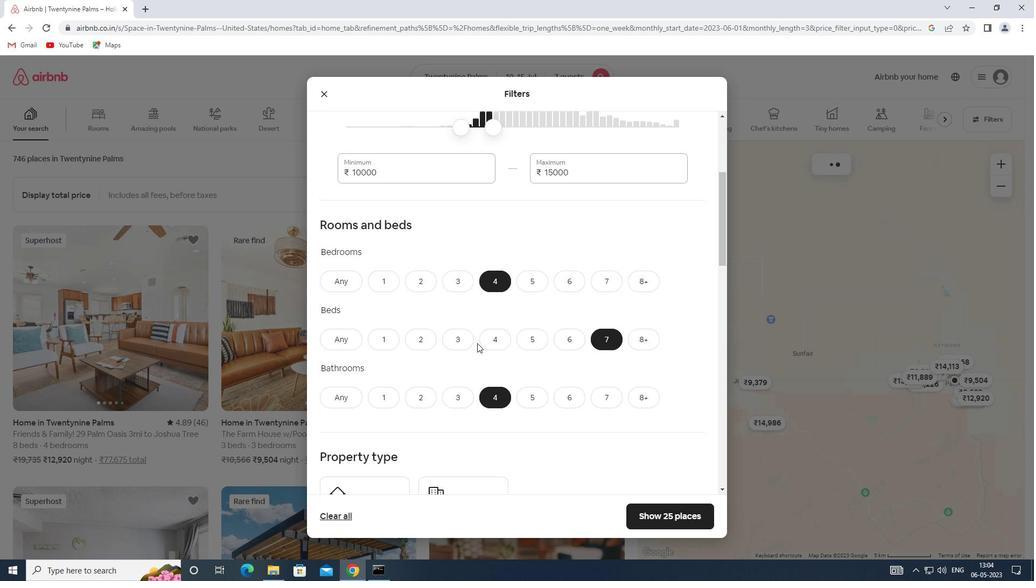 
Action: Mouse scrolled (477, 342) with delta (0, 0)
Screenshot: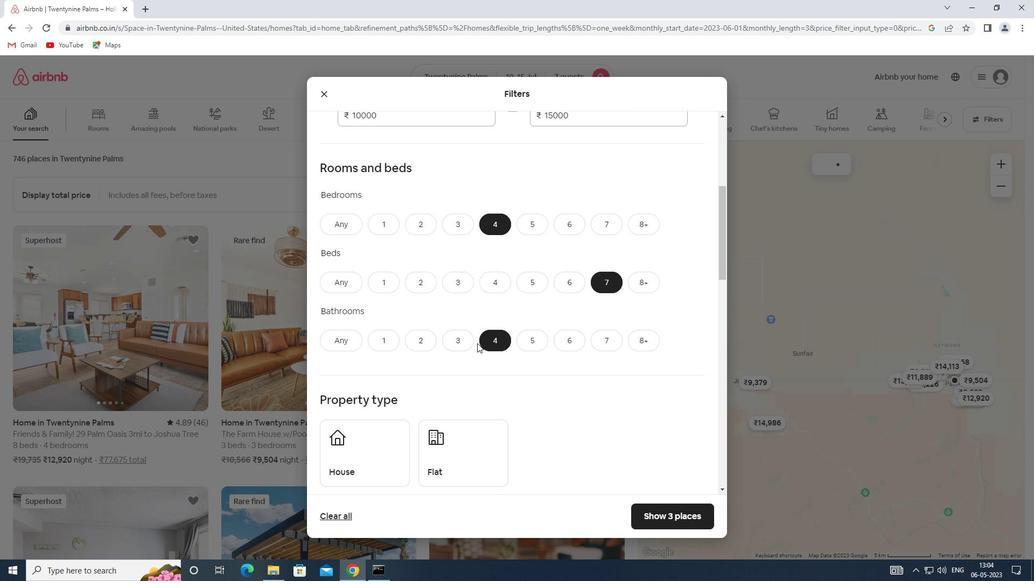 
Action: Mouse moved to (476, 342)
Screenshot: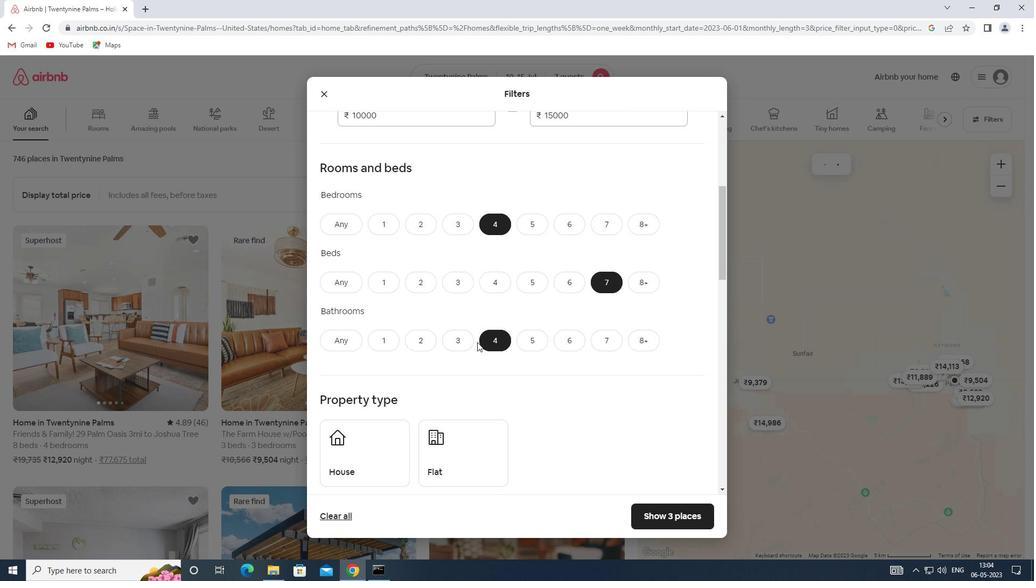 
Action: Mouse scrolled (476, 342) with delta (0, 0)
Screenshot: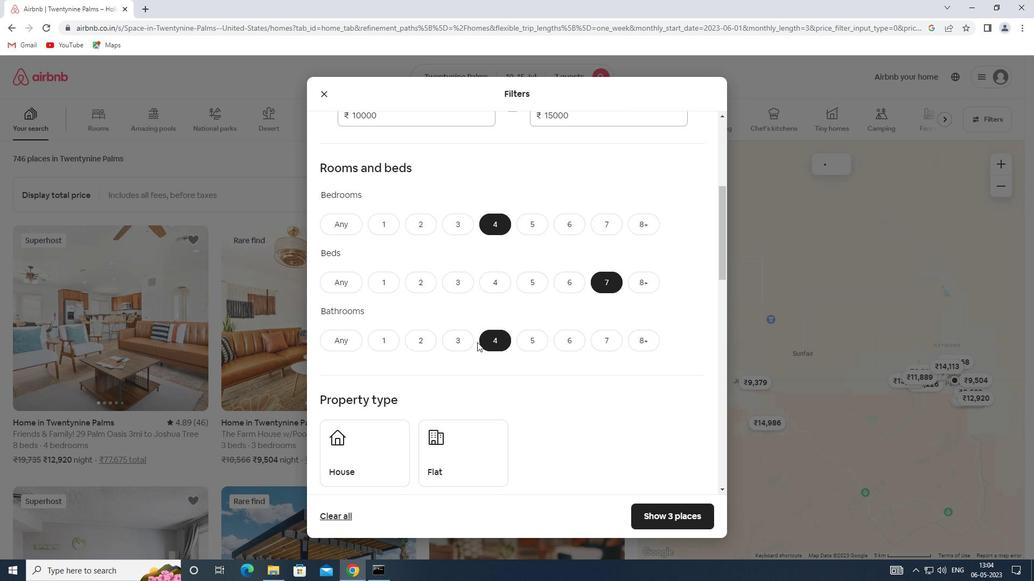 
Action: Mouse moved to (380, 341)
Screenshot: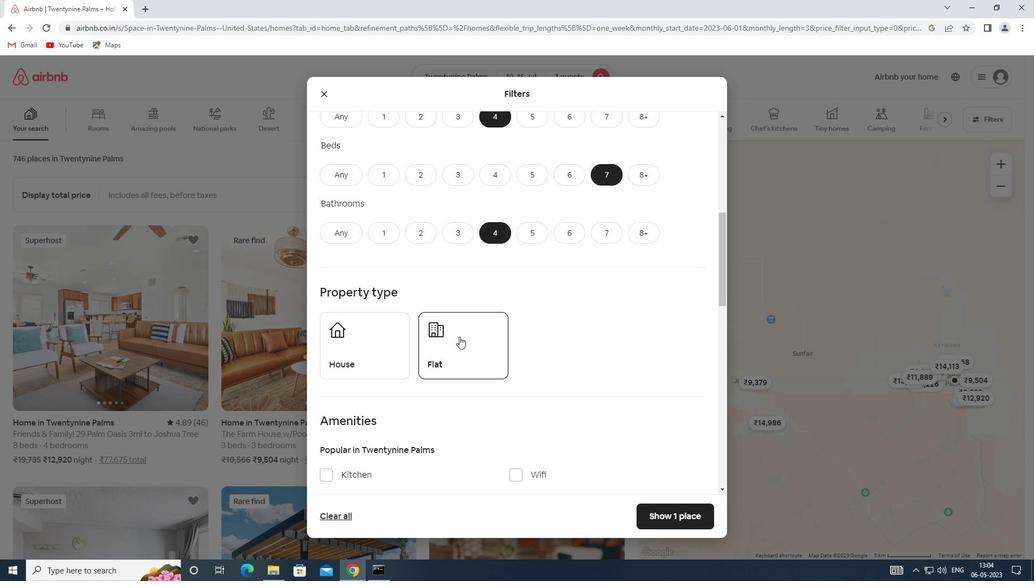 
Action: Mouse pressed left at (380, 341)
Screenshot: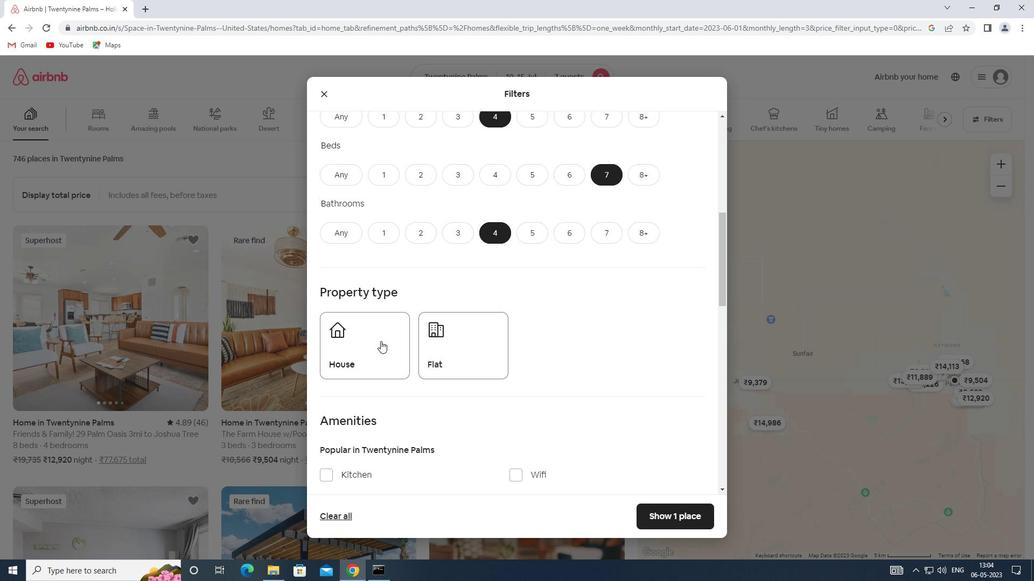
Action: Mouse moved to (453, 350)
Screenshot: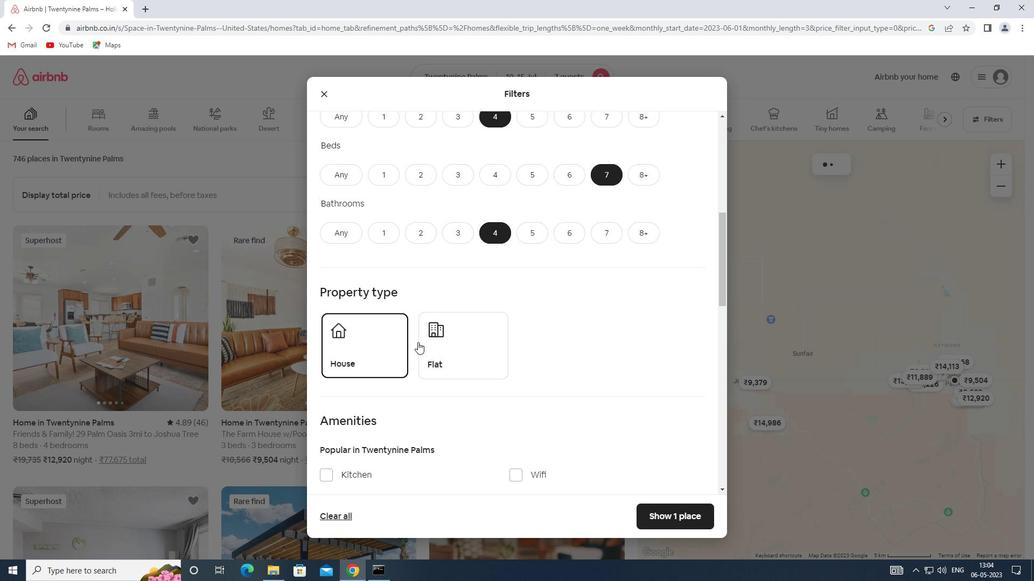 
Action: Mouse pressed left at (453, 350)
Screenshot: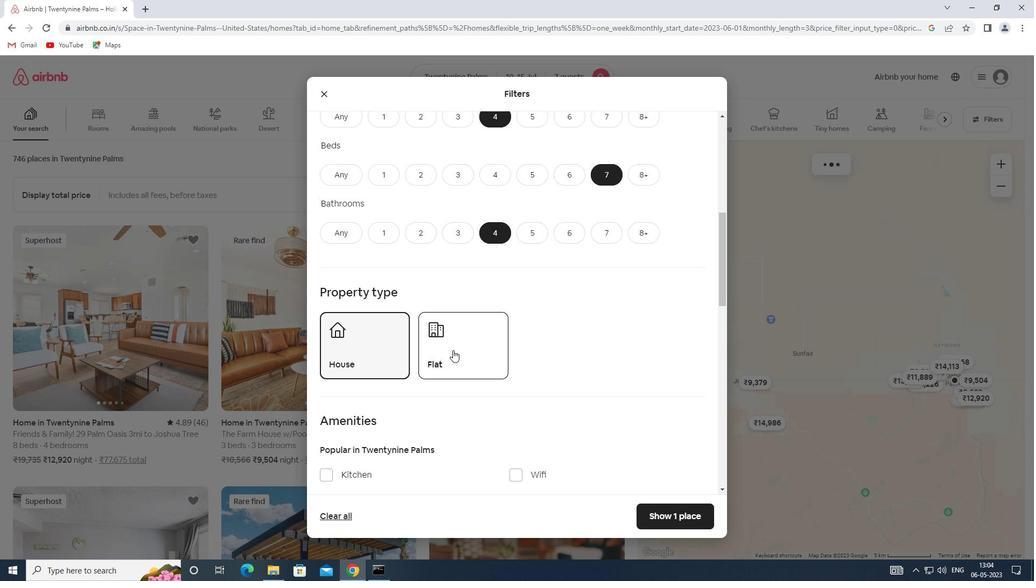 
Action: Mouse moved to (462, 328)
Screenshot: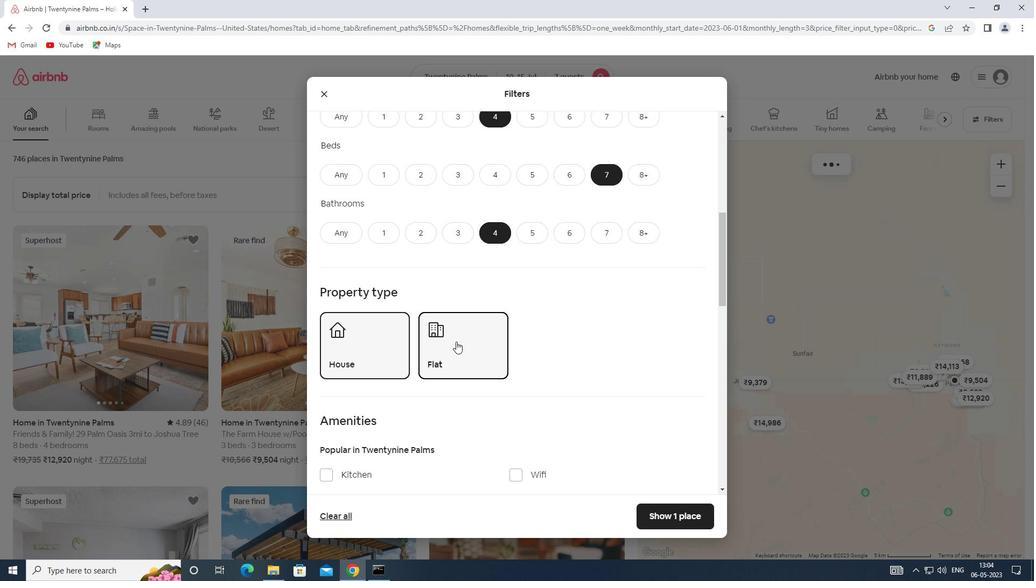 
Action: Mouse scrolled (462, 327) with delta (0, 0)
Screenshot: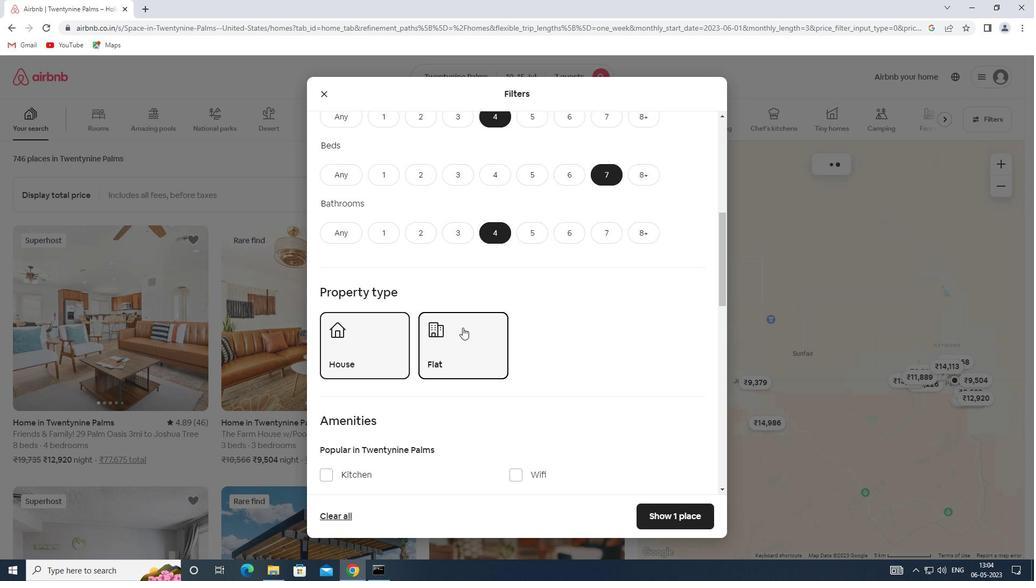 
Action: Mouse scrolled (462, 327) with delta (0, 0)
Screenshot: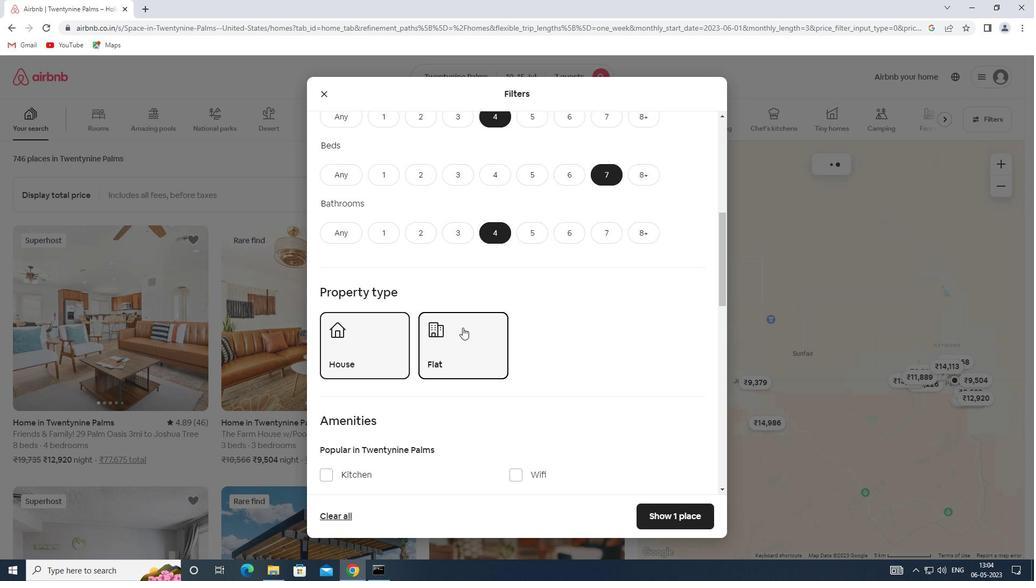 
Action: Mouse scrolled (462, 327) with delta (0, 0)
Screenshot: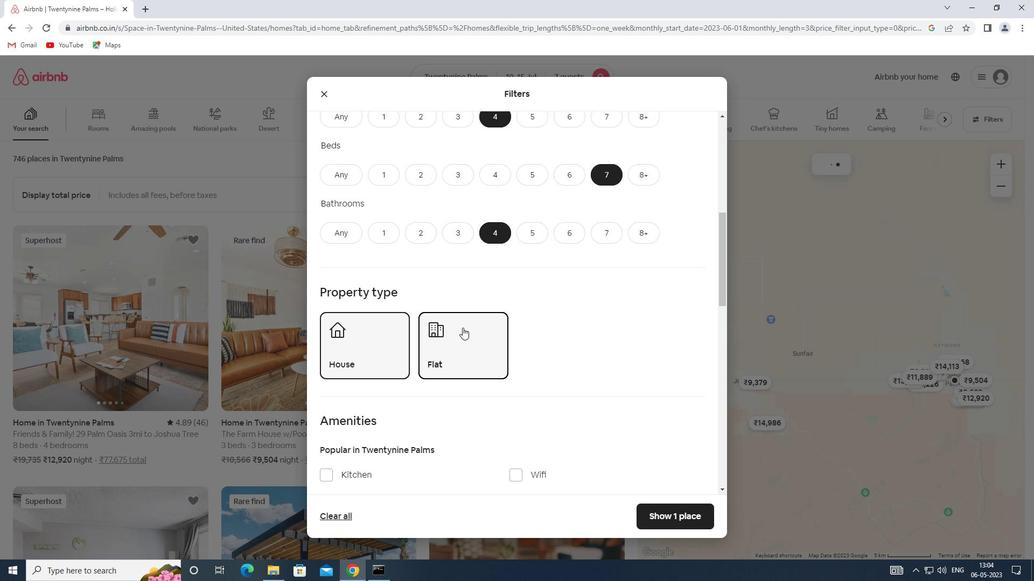 
Action: Mouse moved to (350, 384)
Screenshot: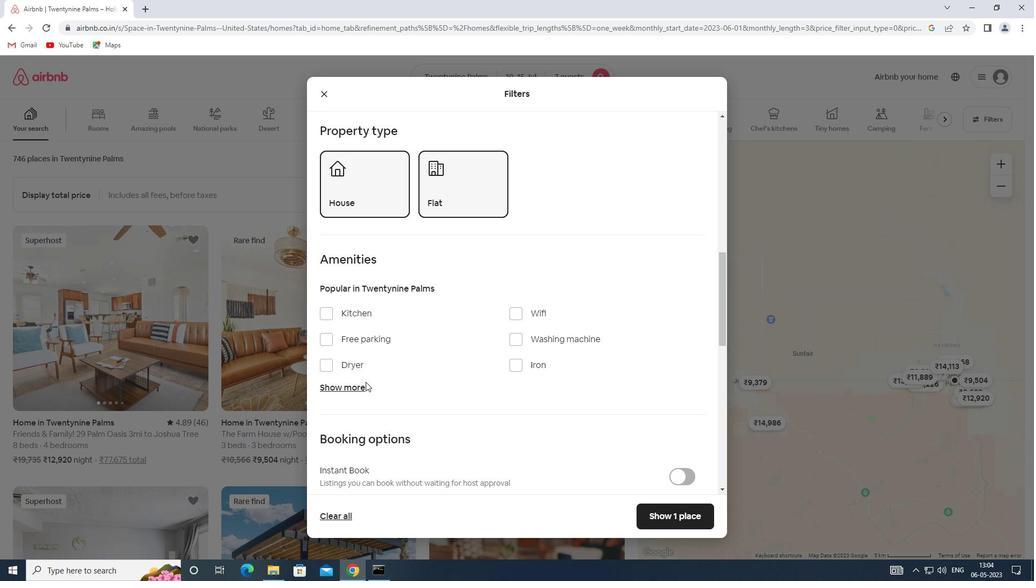 
Action: Mouse pressed left at (350, 384)
Screenshot: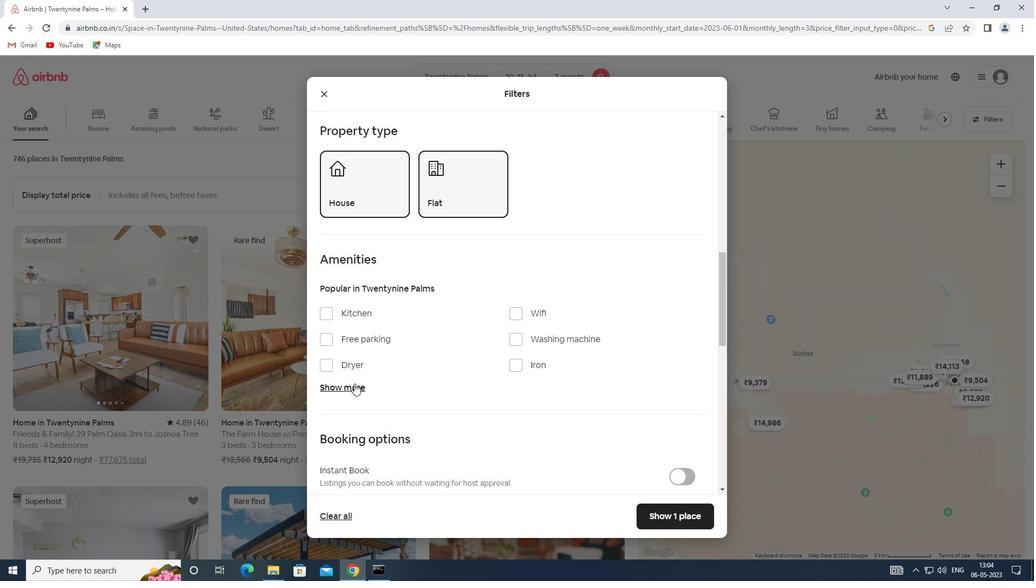 
Action: Mouse moved to (515, 315)
Screenshot: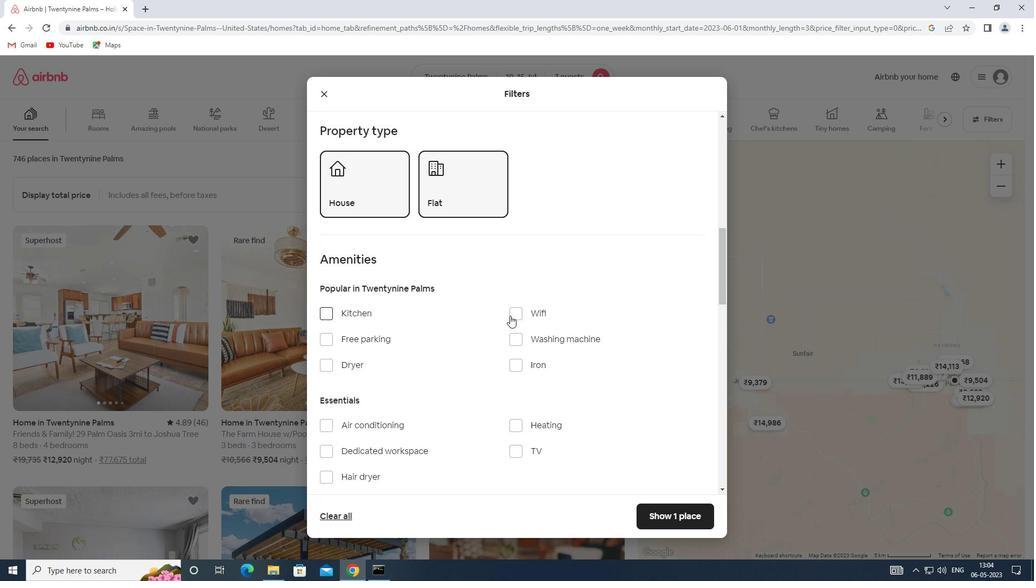 
Action: Mouse pressed left at (515, 315)
Screenshot: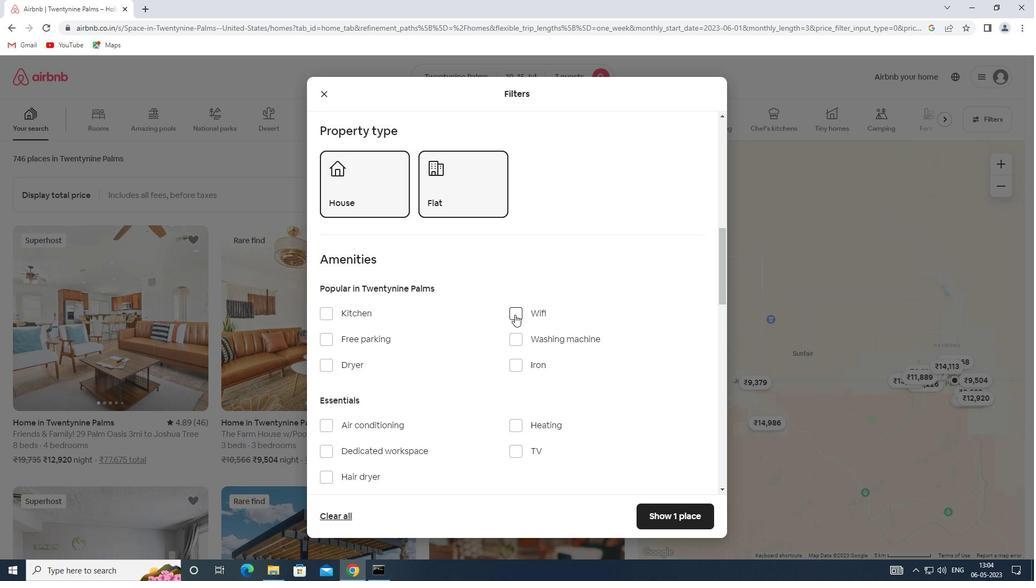
Action: Mouse scrolled (515, 314) with delta (0, 0)
Screenshot: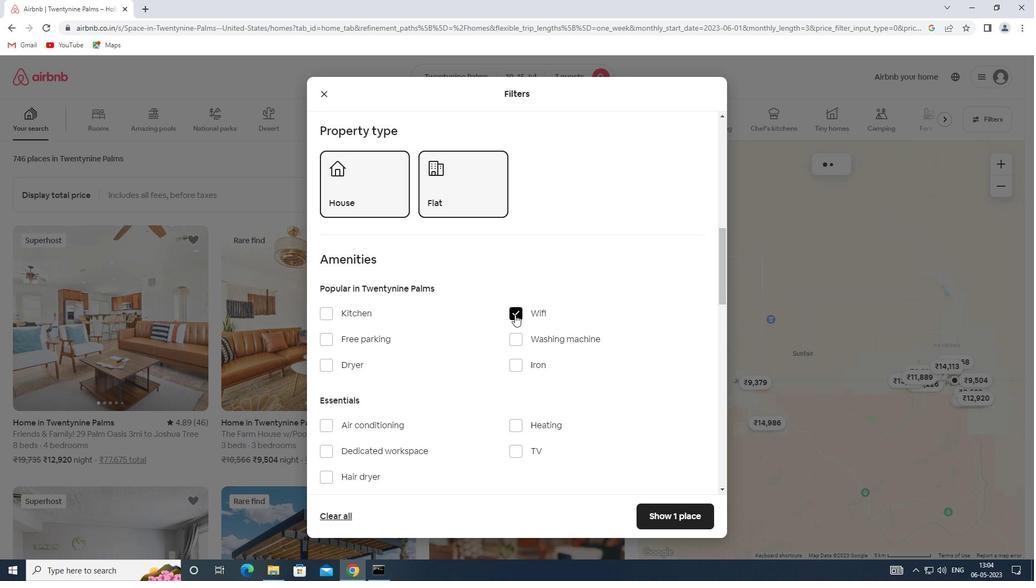 
Action: Mouse scrolled (515, 314) with delta (0, 0)
Screenshot: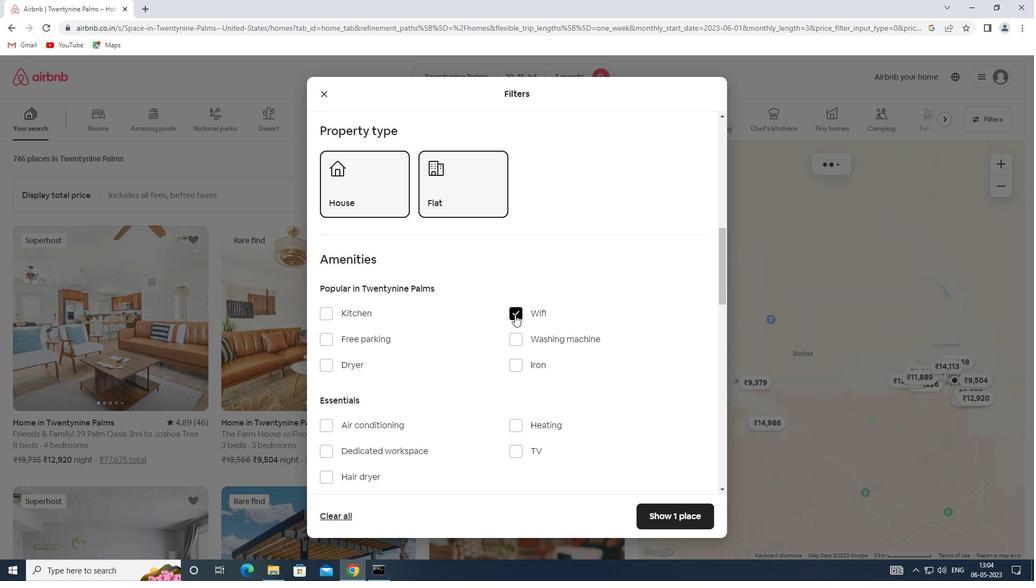 
Action: Mouse scrolled (515, 314) with delta (0, 0)
Screenshot: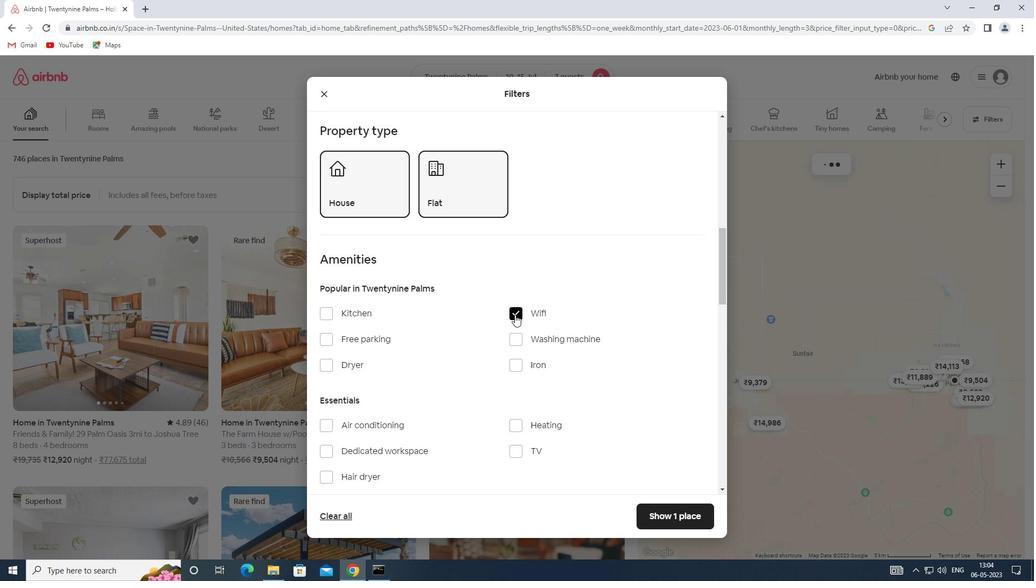
Action: Mouse moved to (517, 287)
Screenshot: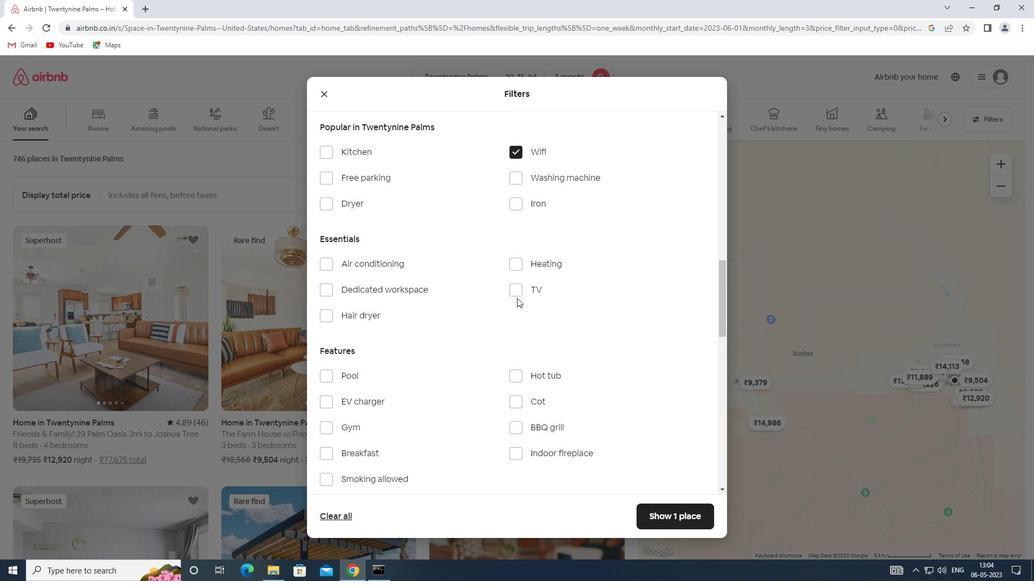 
Action: Mouse pressed left at (517, 287)
Screenshot: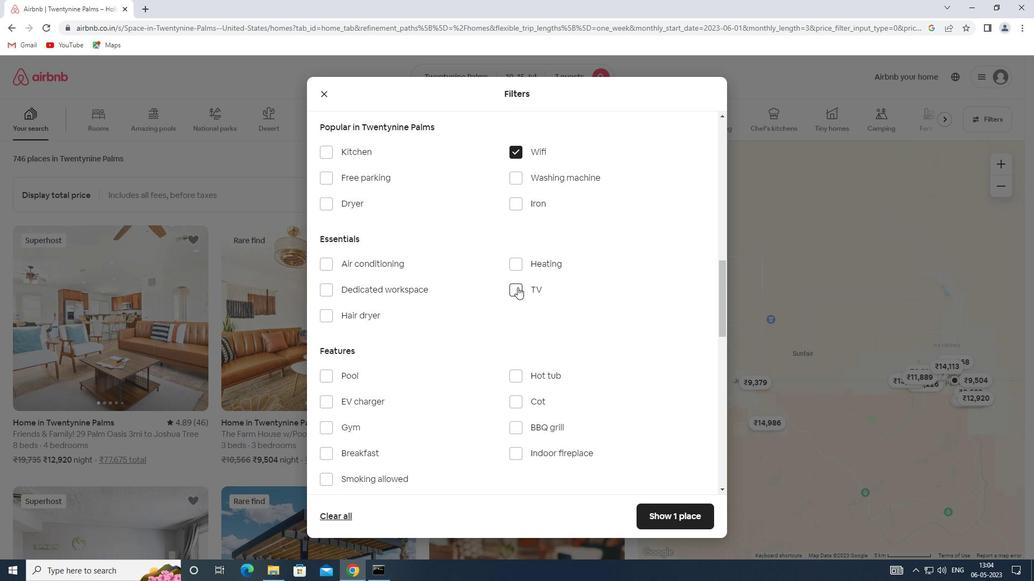 
Action: Mouse moved to (328, 173)
Screenshot: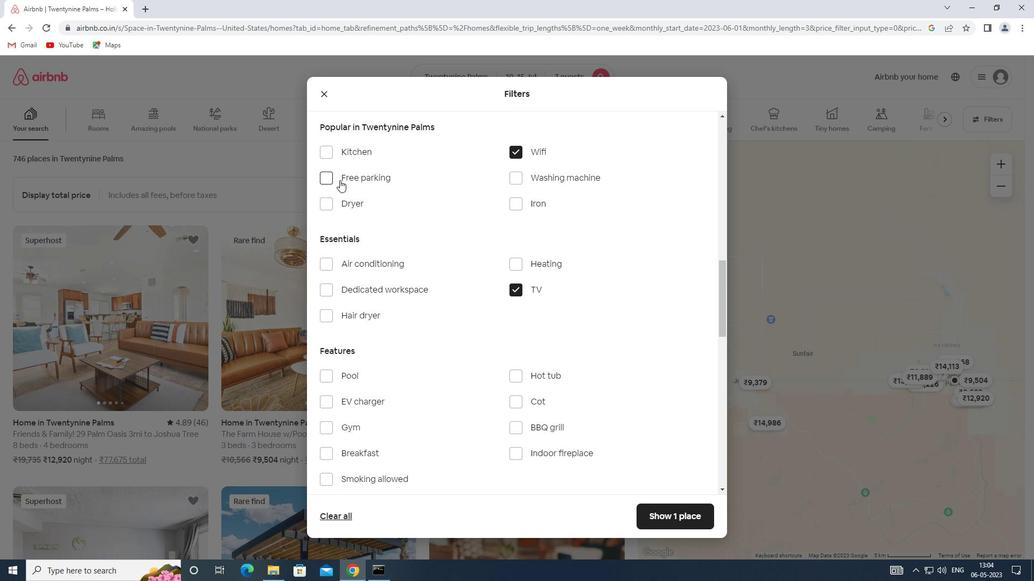 
Action: Mouse pressed left at (328, 173)
Screenshot: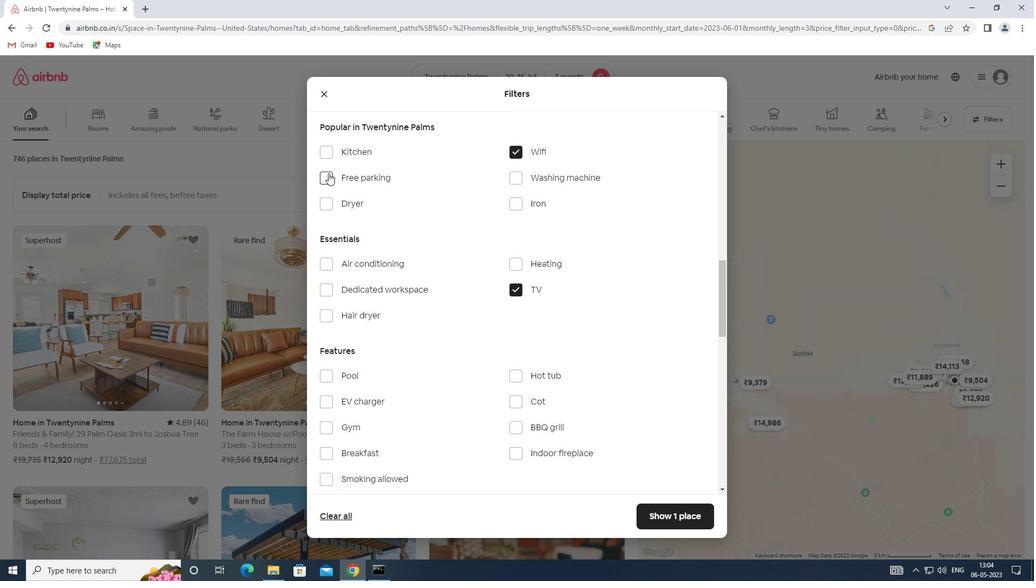 
Action: Mouse moved to (340, 262)
Screenshot: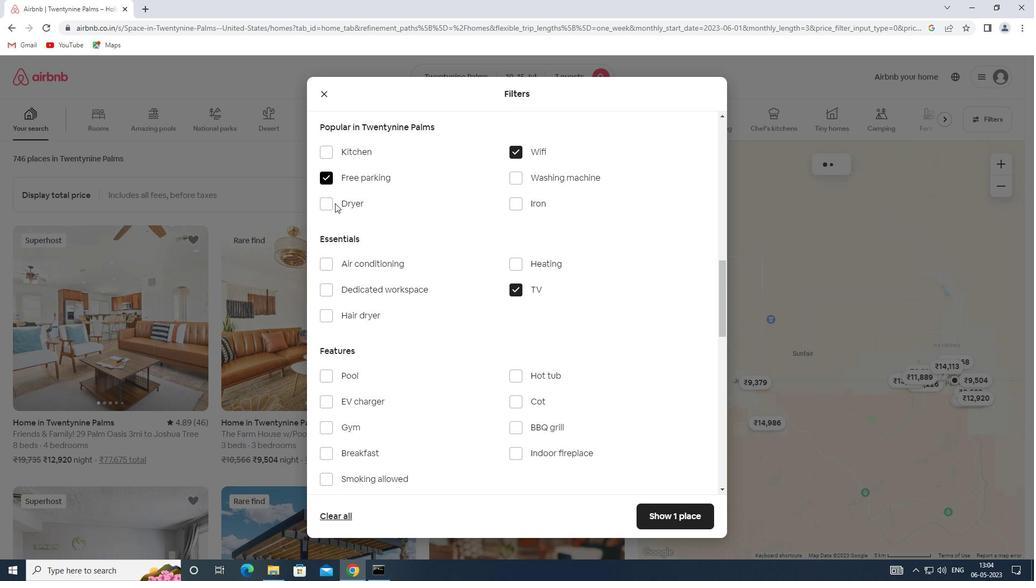 
Action: Mouse scrolled (340, 261) with delta (0, 0)
Screenshot: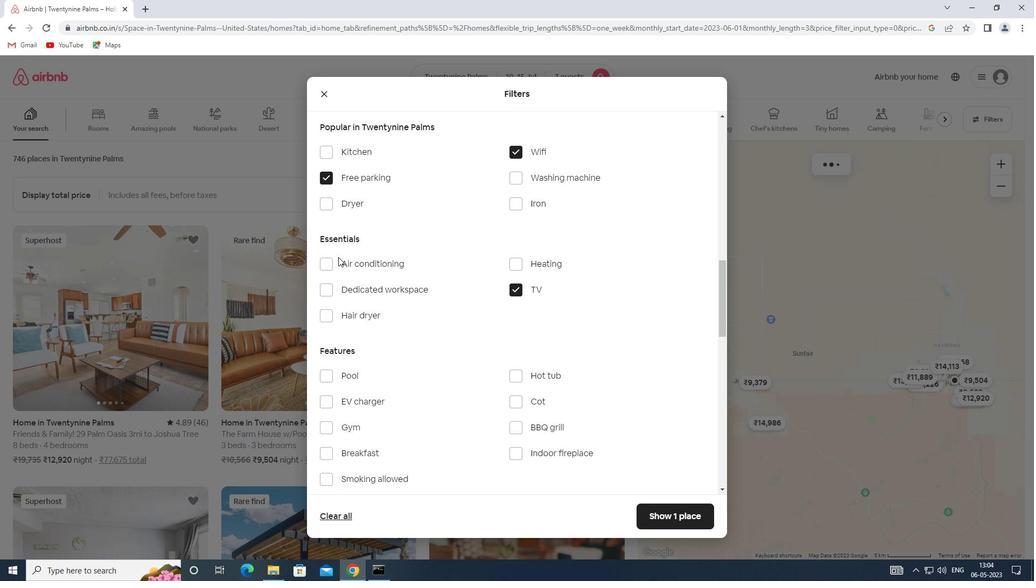 
Action: Mouse moved to (327, 376)
Screenshot: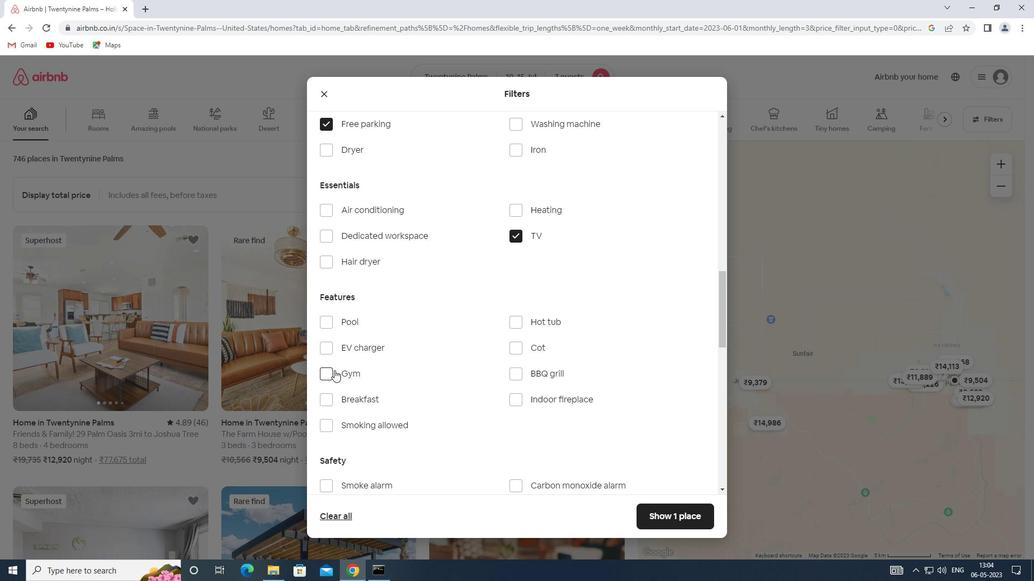 
Action: Mouse pressed left at (327, 376)
Screenshot: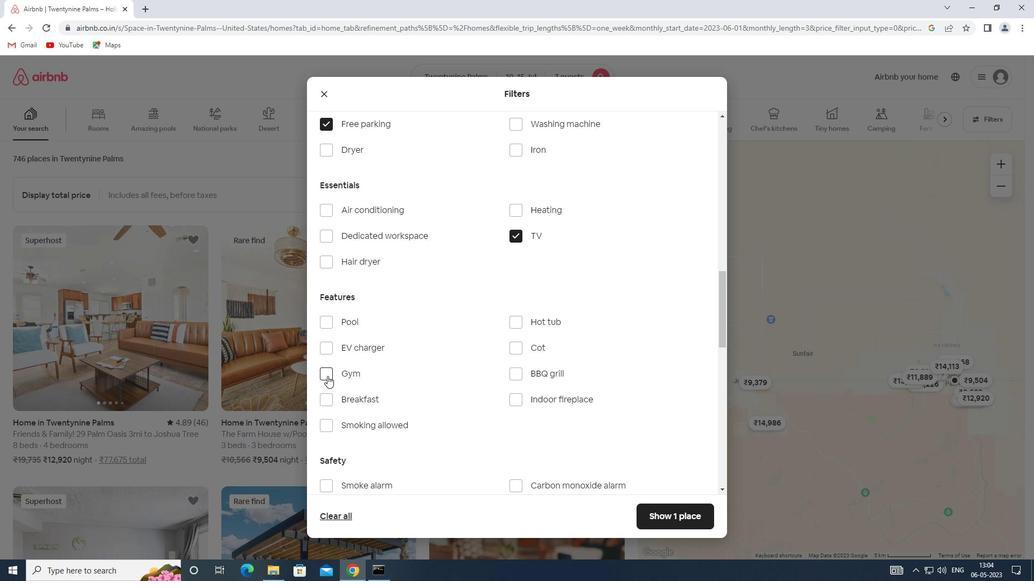 
Action: Mouse moved to (327, 400)
Screenshot: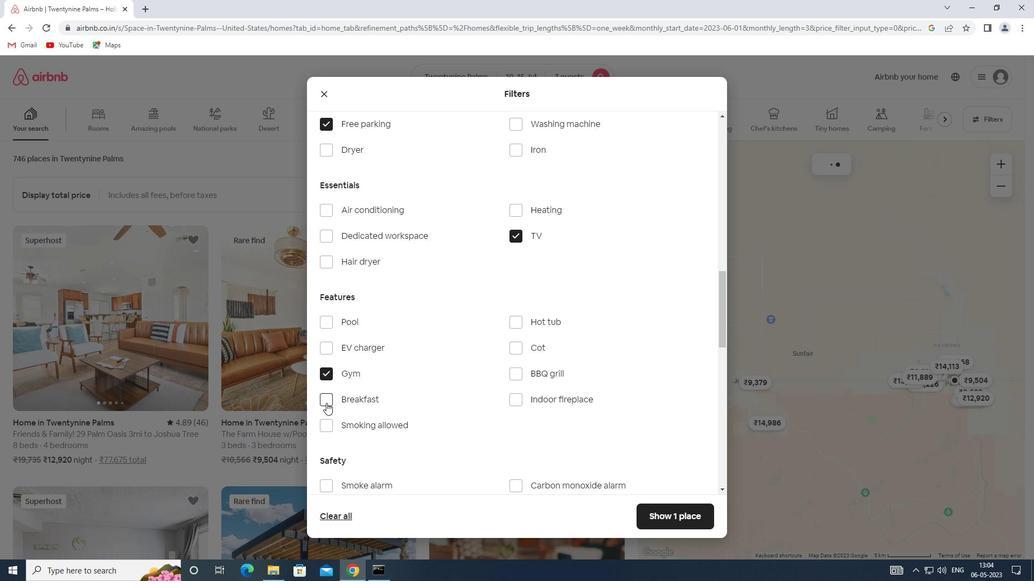 
Action: Mouse pressed left at (327, 400)
Screenshot: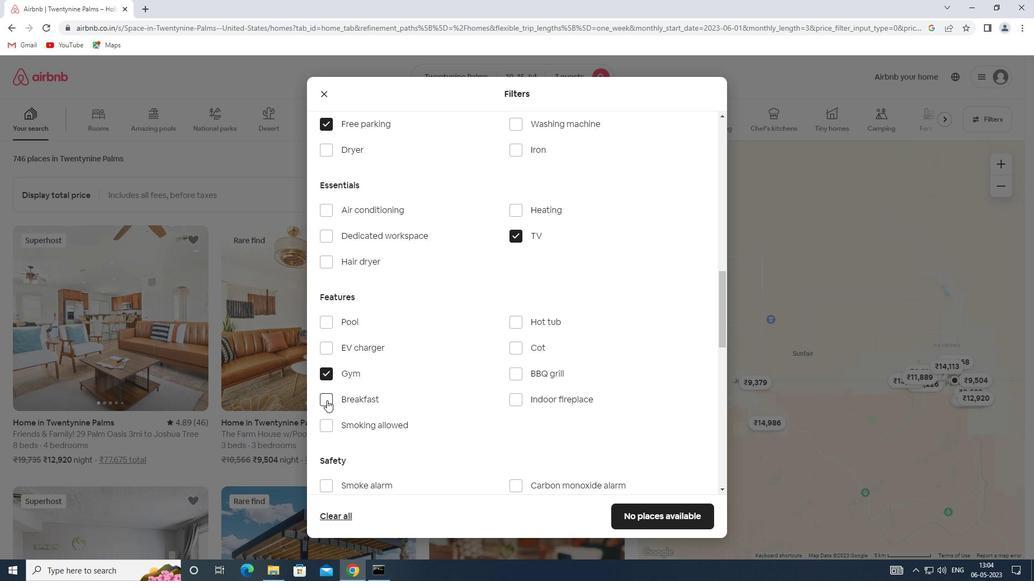 
Action: Mouse moved to (440, 358)
Screenshot: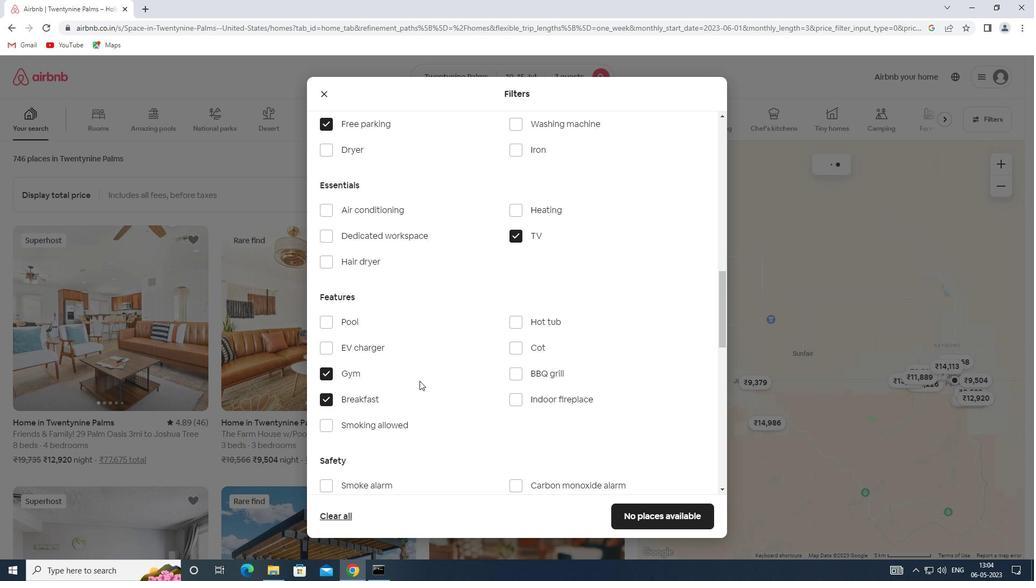 
Action: Mouse scrolled (440, 357) with delta (0, 0)
Screenshot: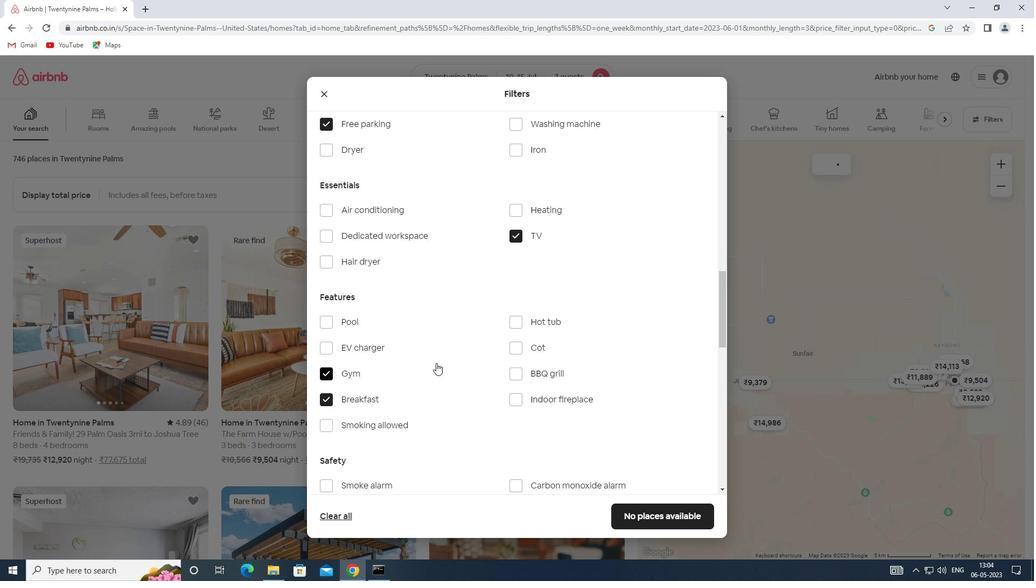 
Action: Mouse scrolled (440, 357) with delta (0, 0)
Screenshot: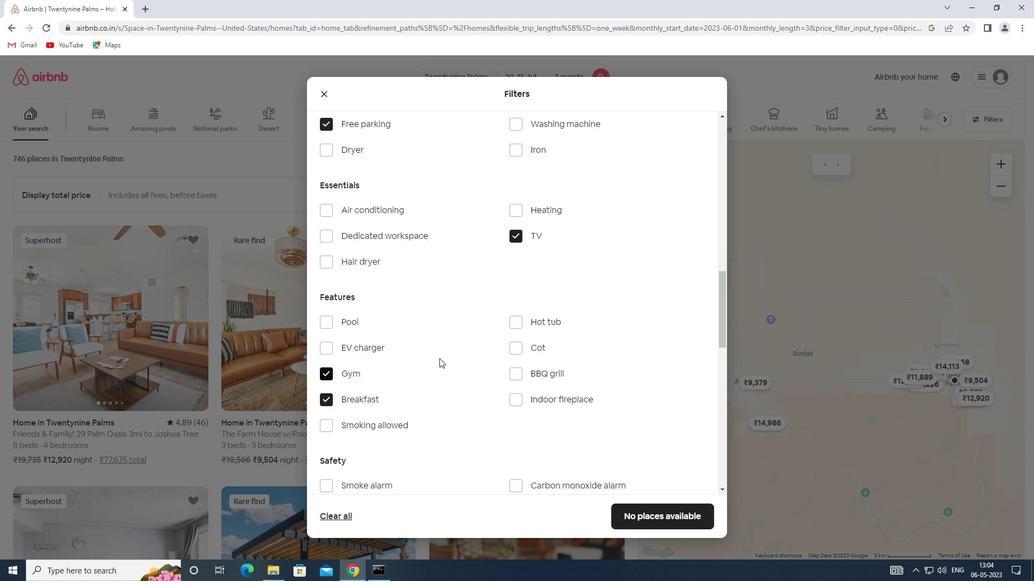 
Action: Mouse scrolled (440, 357) with delta (0, 0)
Screenshot: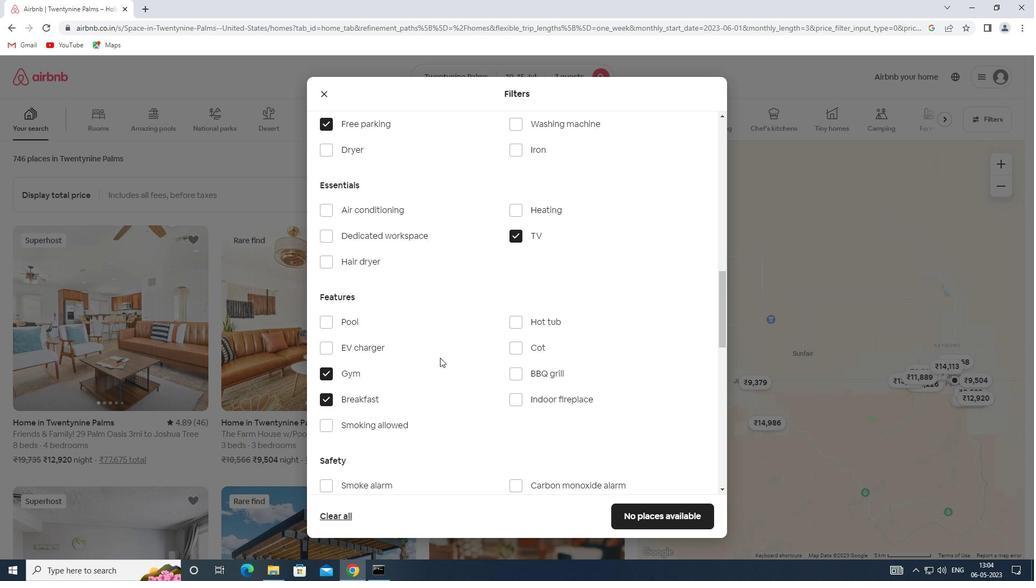 
Action: Mouse moved to (444, 356)
Screenshot: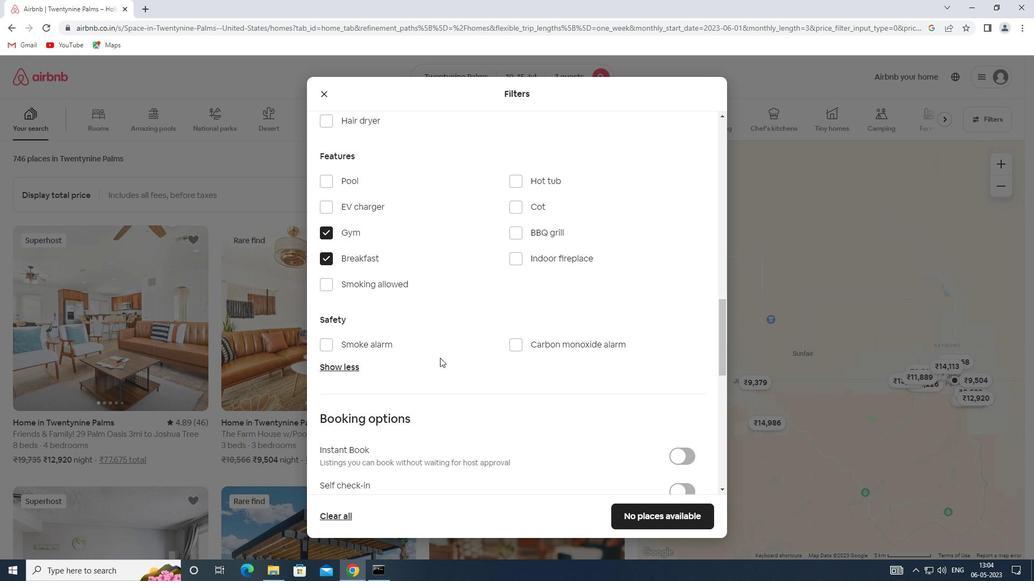
Action: Mouse scrolled (444, 355) with delta (0, 0)
Screenshot: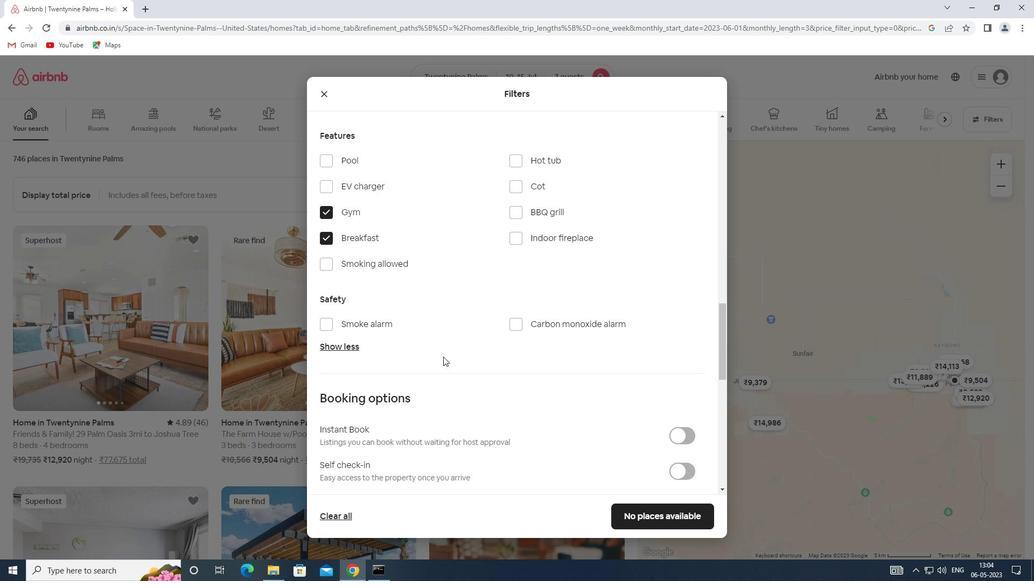 
Action: Mouse scrolled (444, 355) with delta (0, 0)
Screenshot: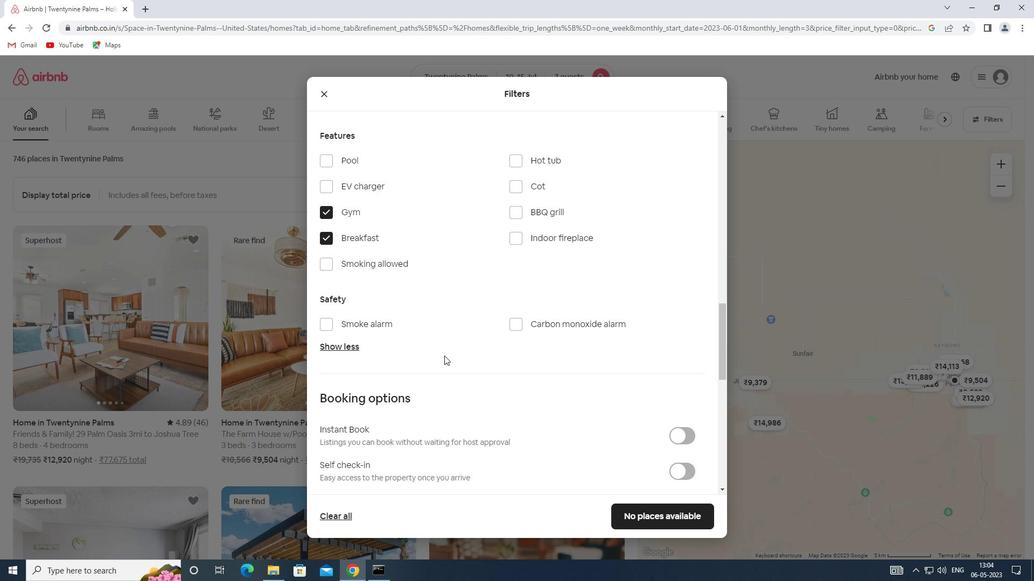 
Action: Mouse moved to (684, 369)
Screenshot: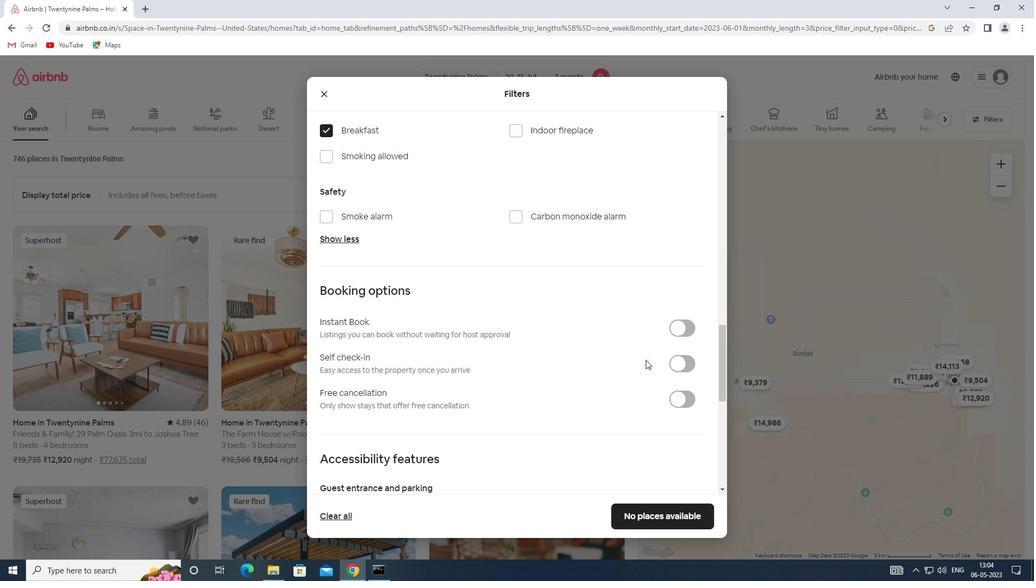 
Action: Mouse pressed left at (684, 369)
Screenshot: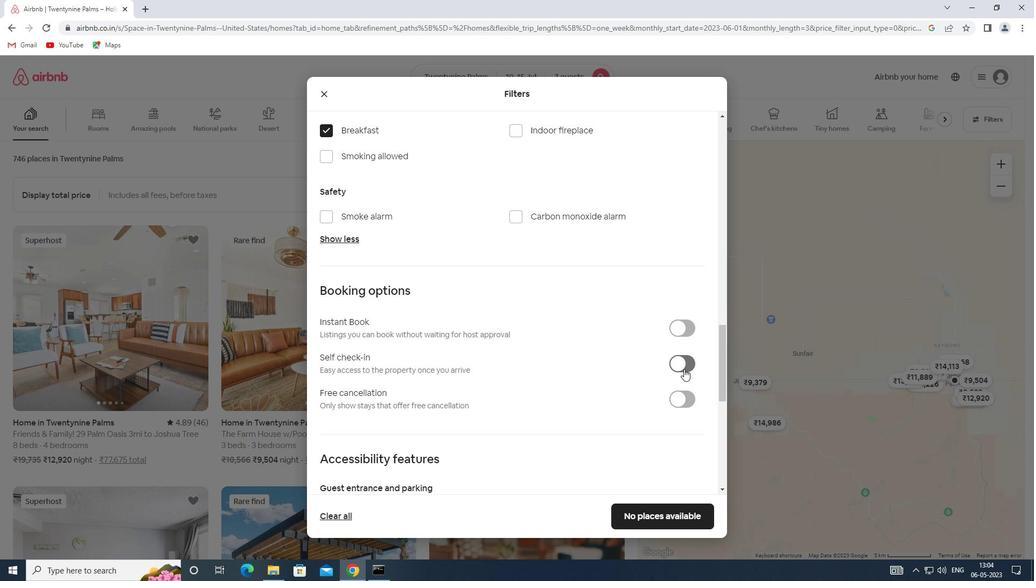 
Action: Mouse moved to (407, 356)
Screenshot: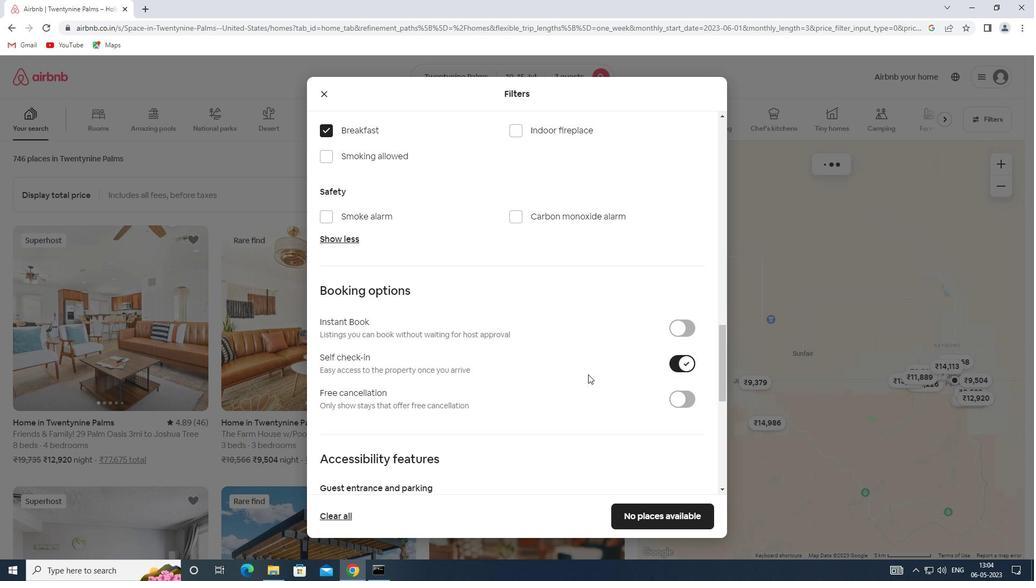 
Action: Mouse scrolled (407, 355) with delta (0, 0)
Screenshot: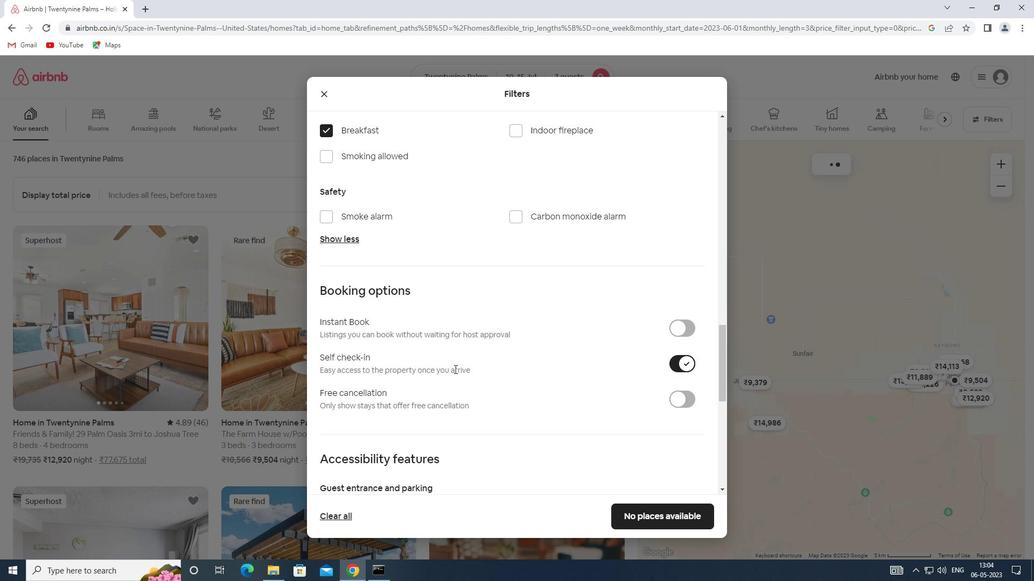 
Action: Mouse scrolled (407, 355) with delta (0, 0)
Screenshot: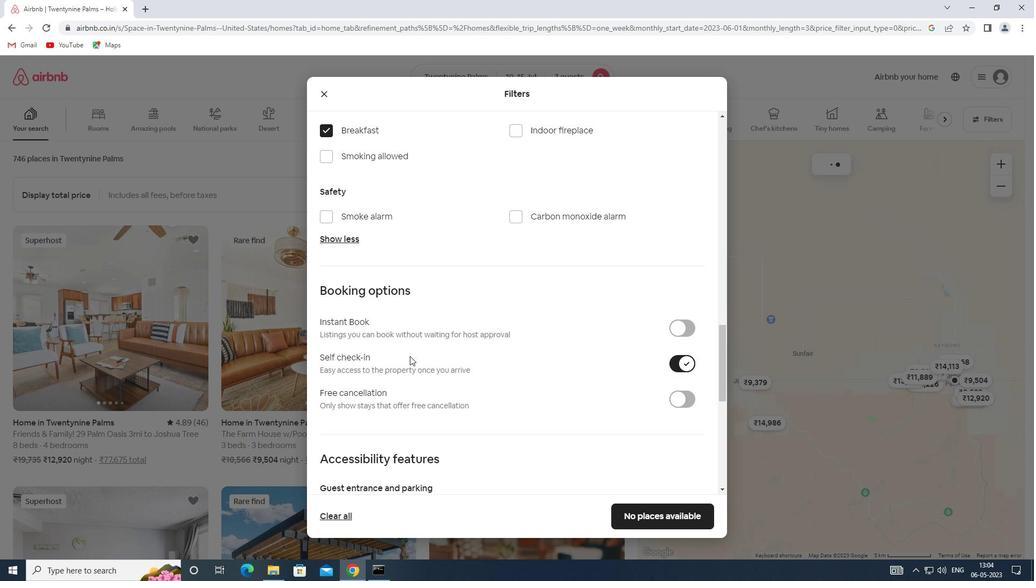 
Action: Mouse scrolled (407, 355) with delta (0, 0)
Screenshot: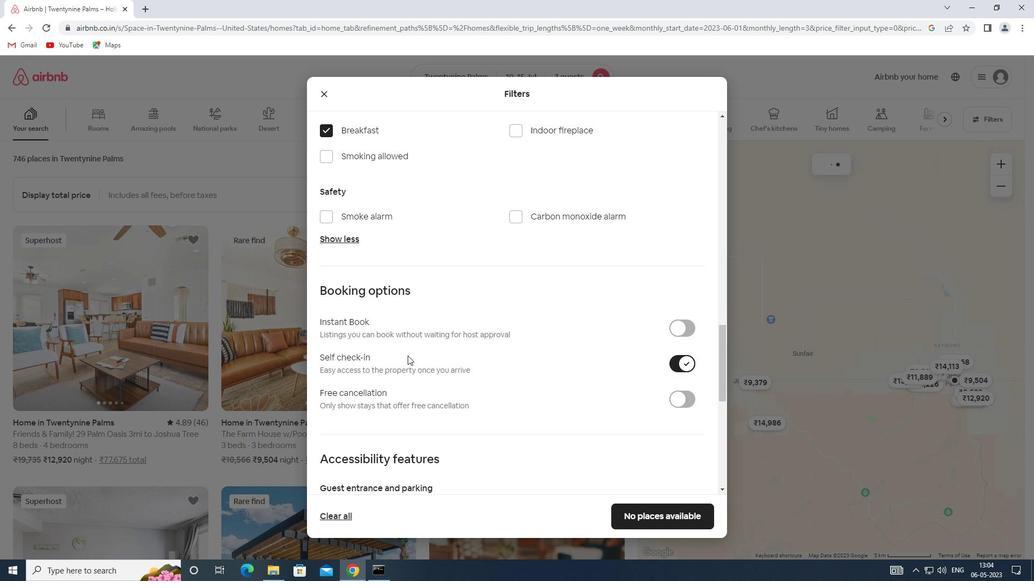 
Action: Mouse scrolled (407, 355) with delta (0, 0)
Screenshot: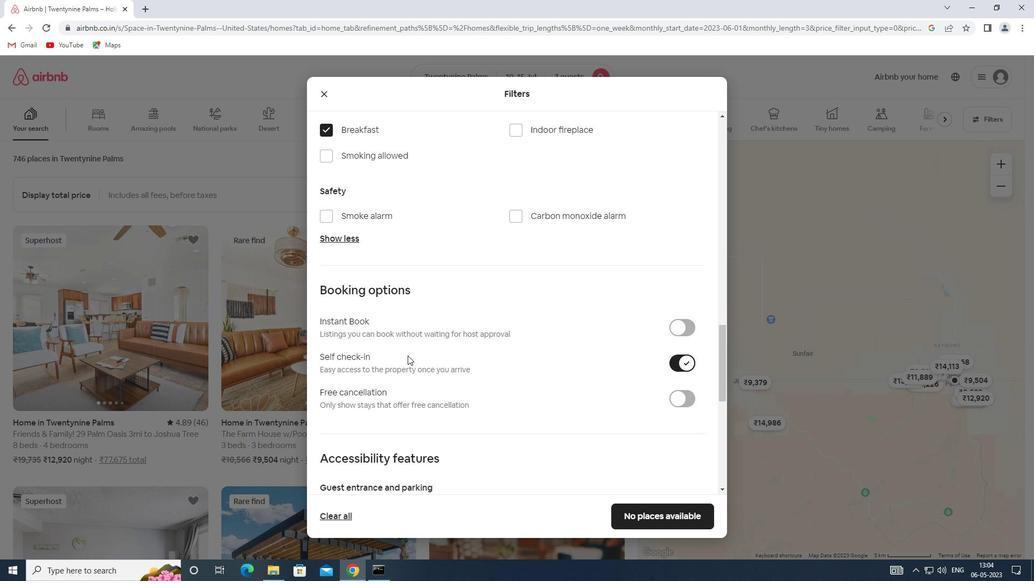 
Action: Mouse scrolled (407, 355) with delta (0, 0)
Screenshot: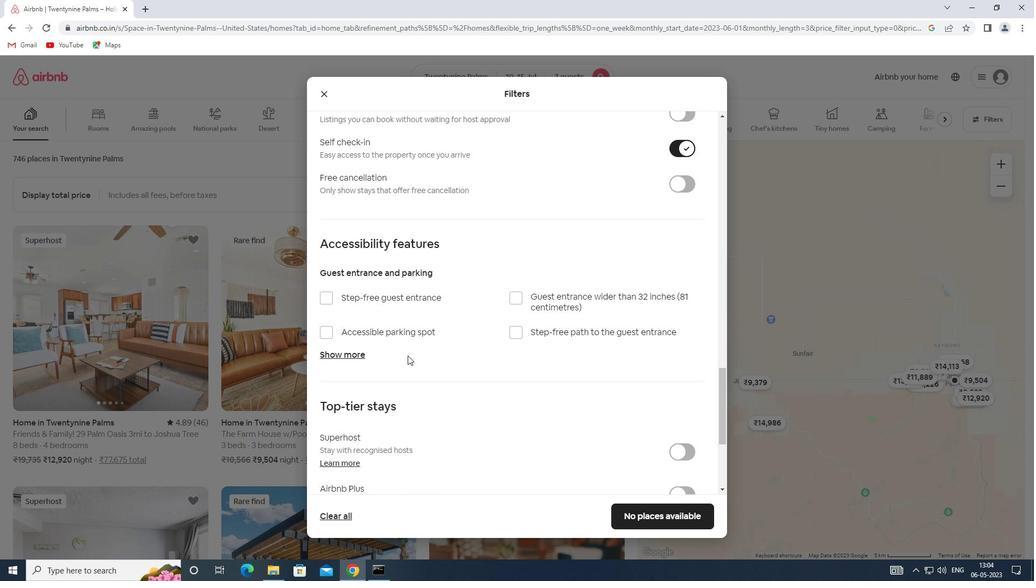 
Action: Mouse scrolled (407, 355) with delta (0, 0)
Screenshot: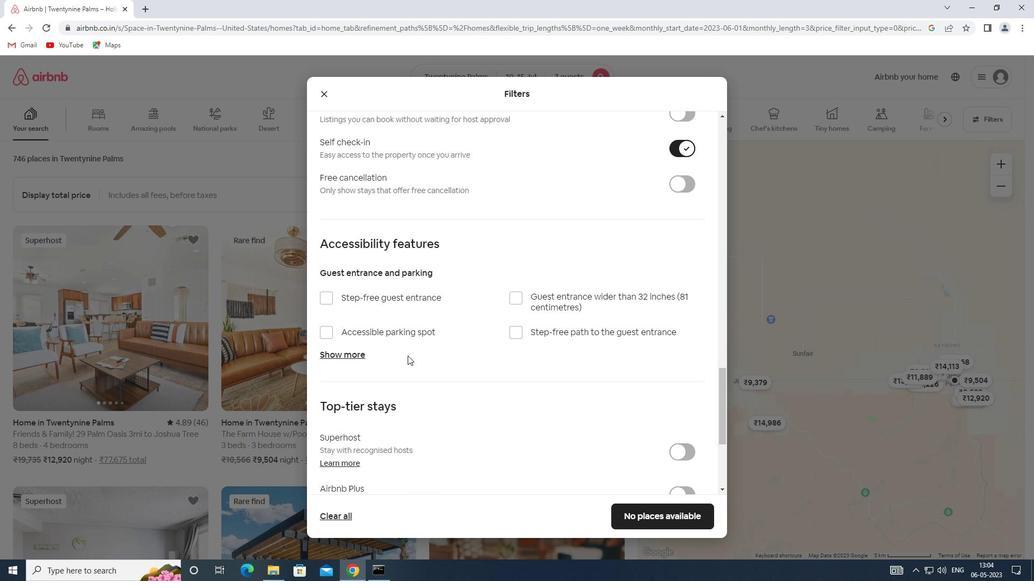 
Action: Mouse scrolled (407, 355) with delta (0, 0)
Screenshot: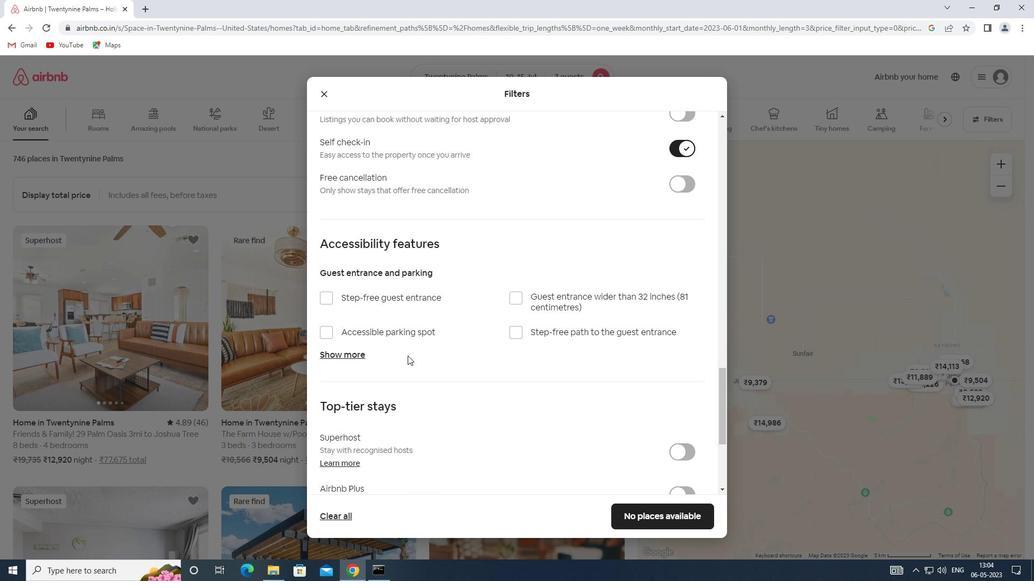 
Action: Mouse scrolled (407, 355) with delta (0, 0)
Screenshot: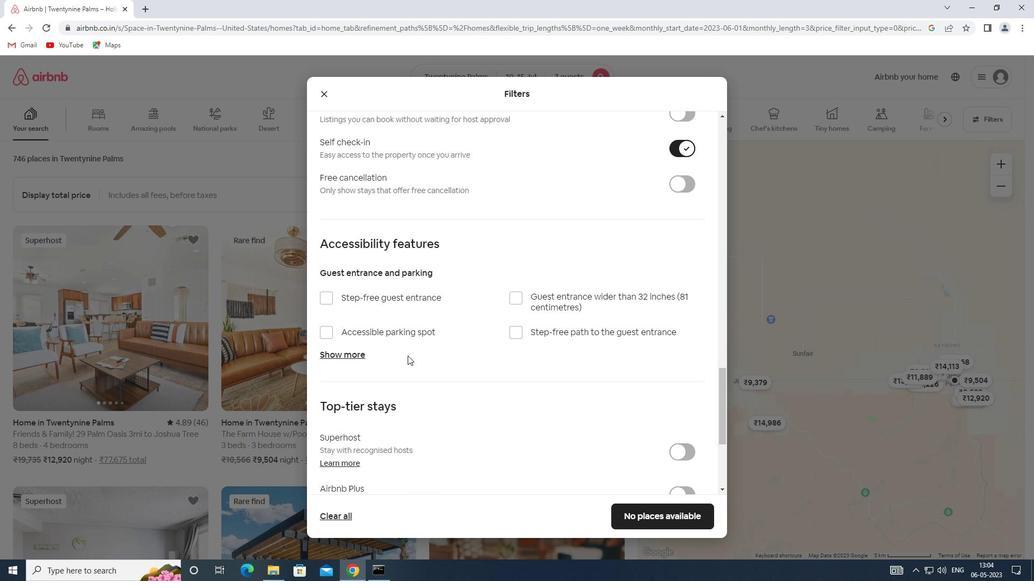 
Action: Mouse moved to (408, 355)
Screenshot: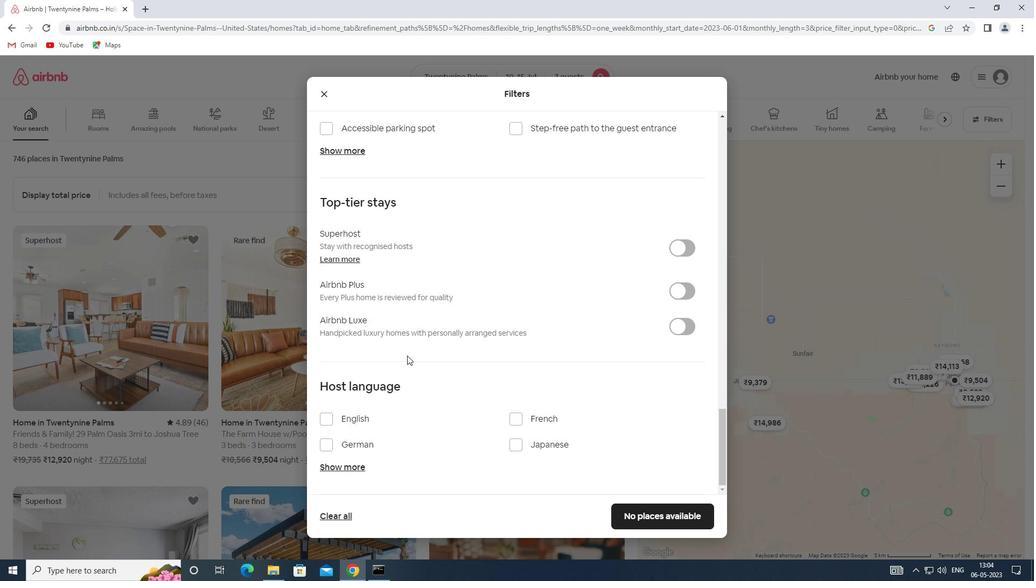 
Action: Mouse scrolled (408, 355) with delta (0, 0)
Screenshot: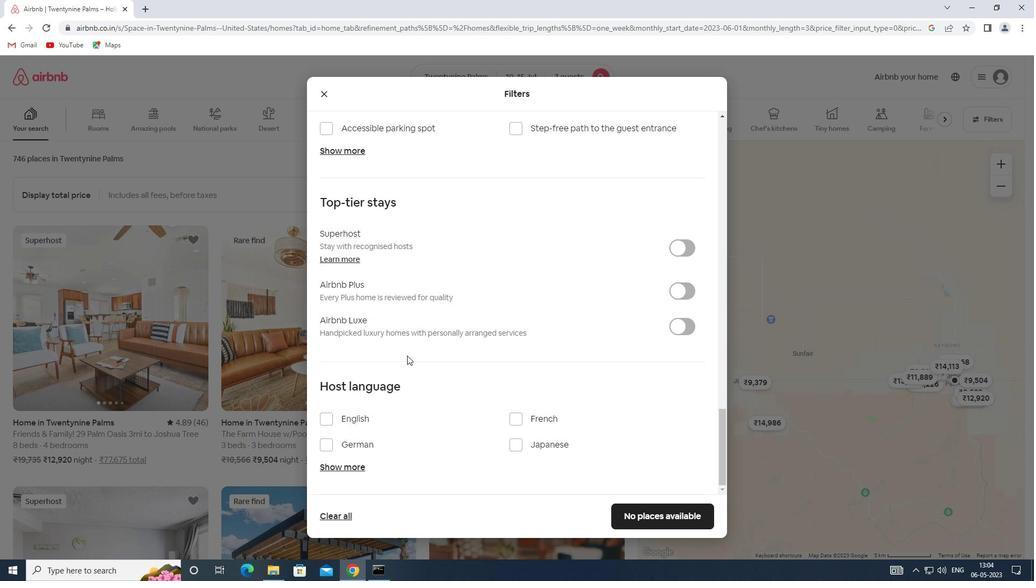 
Action: Mouse moved to (408, 355)
Screenshot: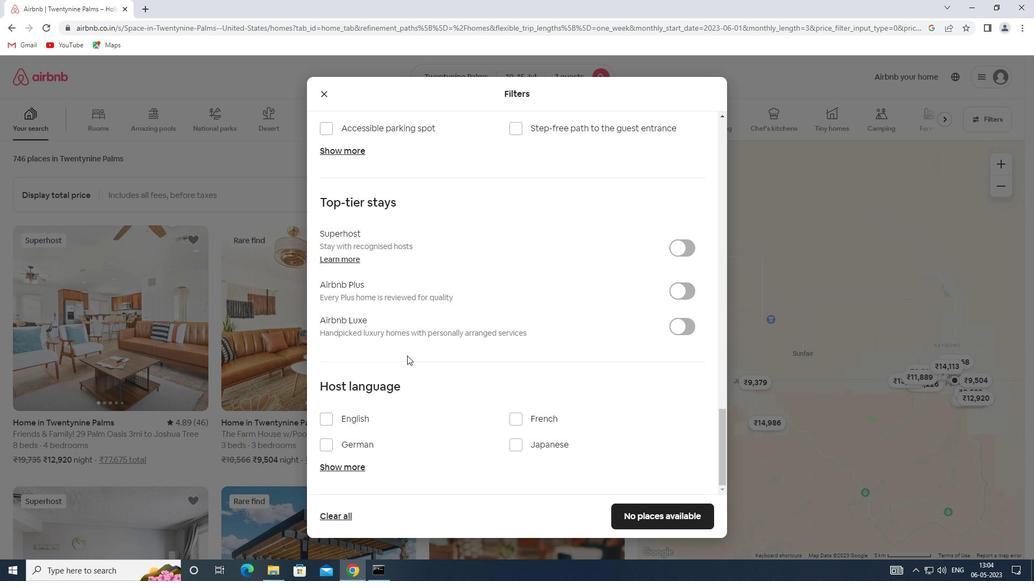 
Action: Mouse scrolled (408, 355) with delta (0, 0)
Screenshot: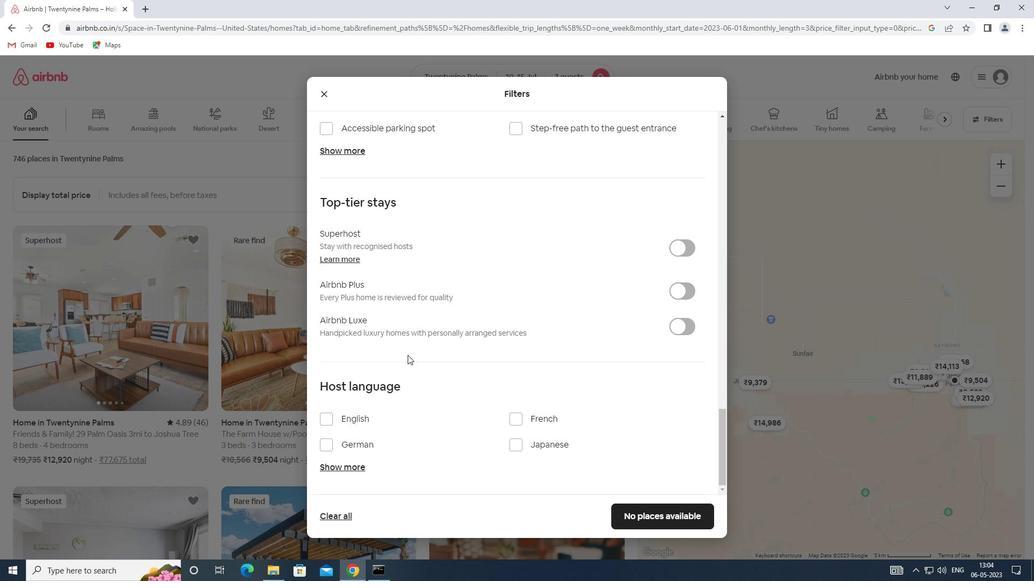 
Action: Mouse scrolled (408, 355) with delta (0, 0)
Screenshot: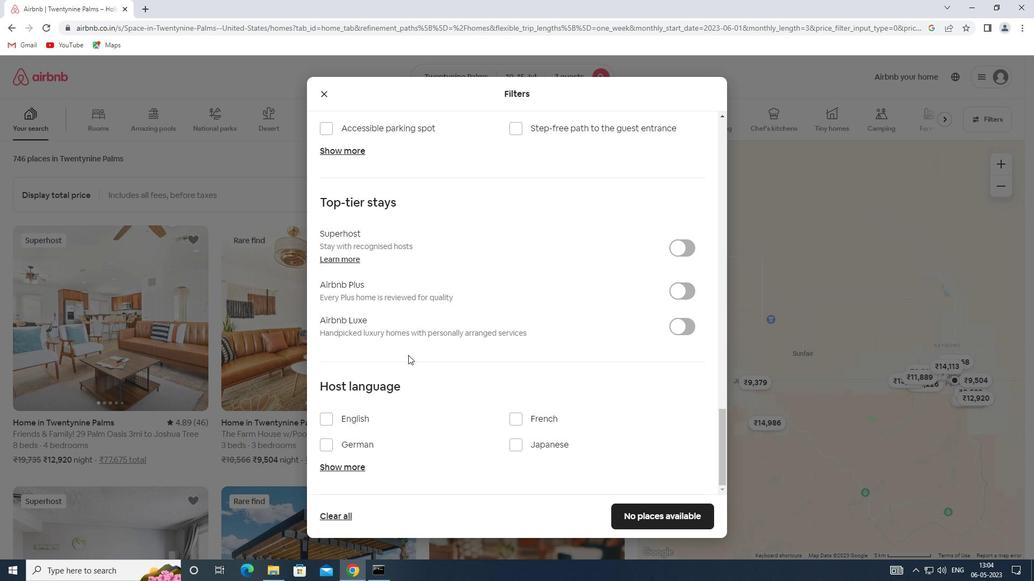 
Action: Mouse moved to (349, 418)
Screenshot: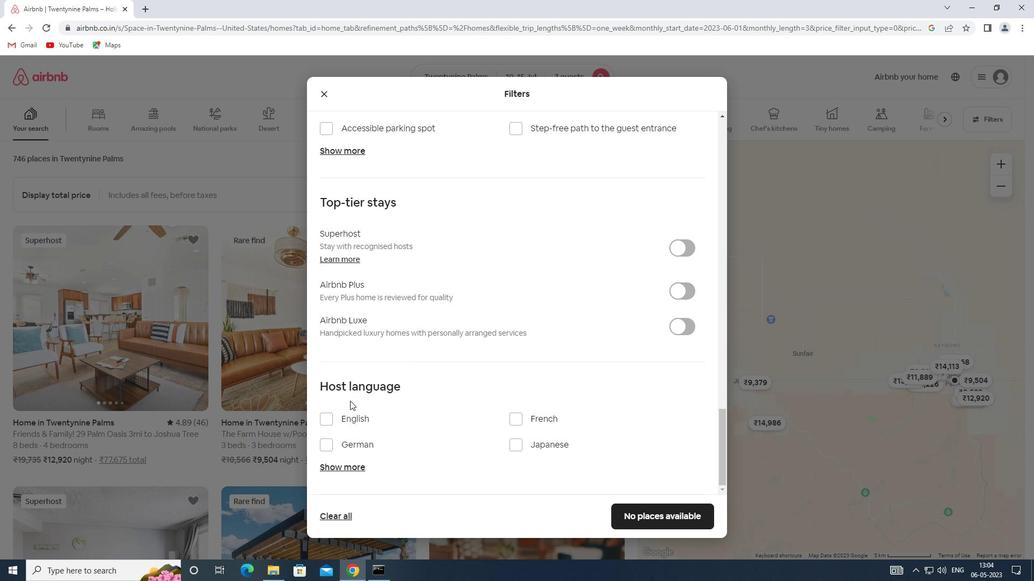 
Action: Mouse pressed left at (349, 418)
Screenshot: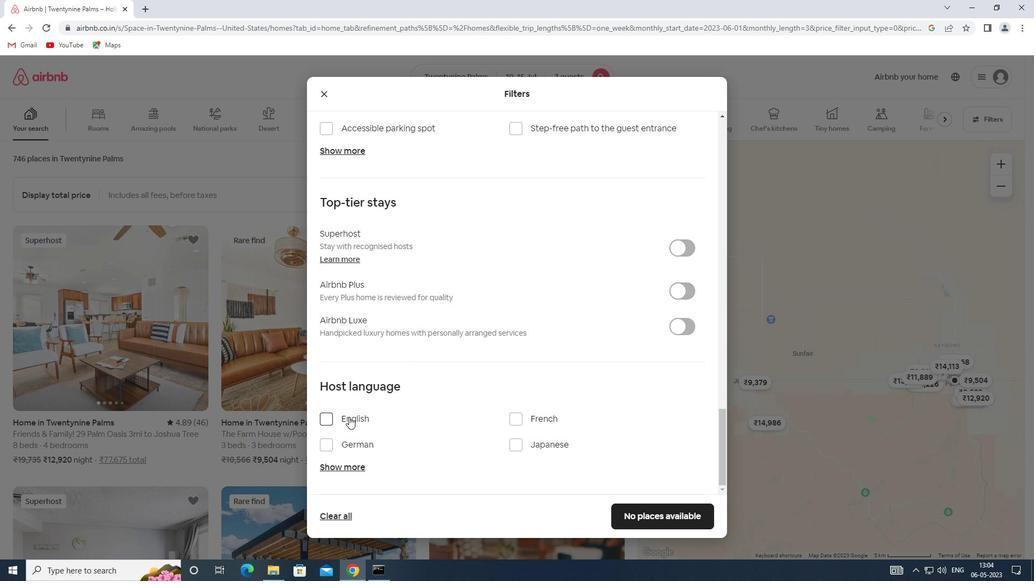 
Action: Mouse moved to (646, 523)
Screenshot: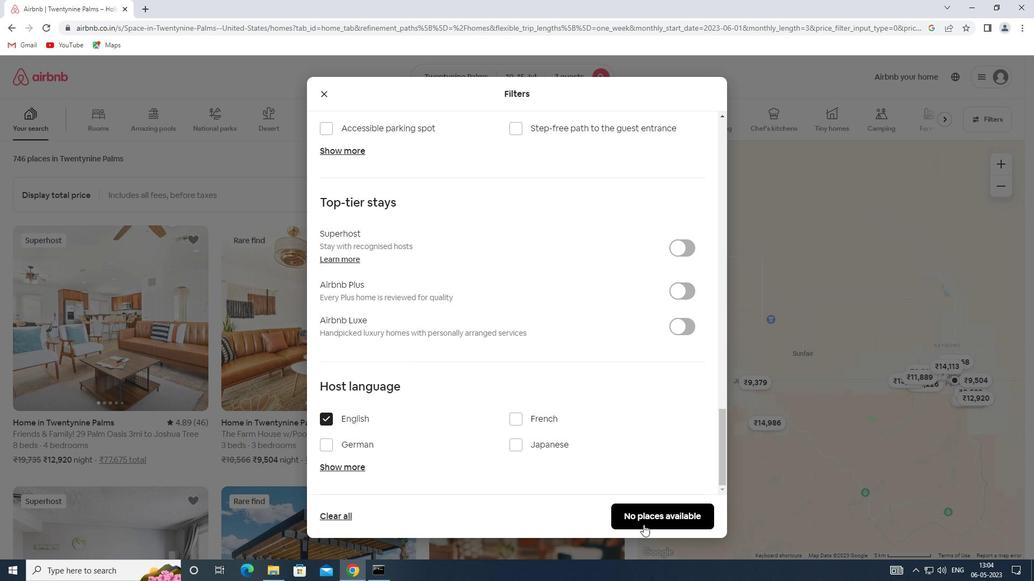 
Action: Mouse pressed left at (646, 523)
Screenshot: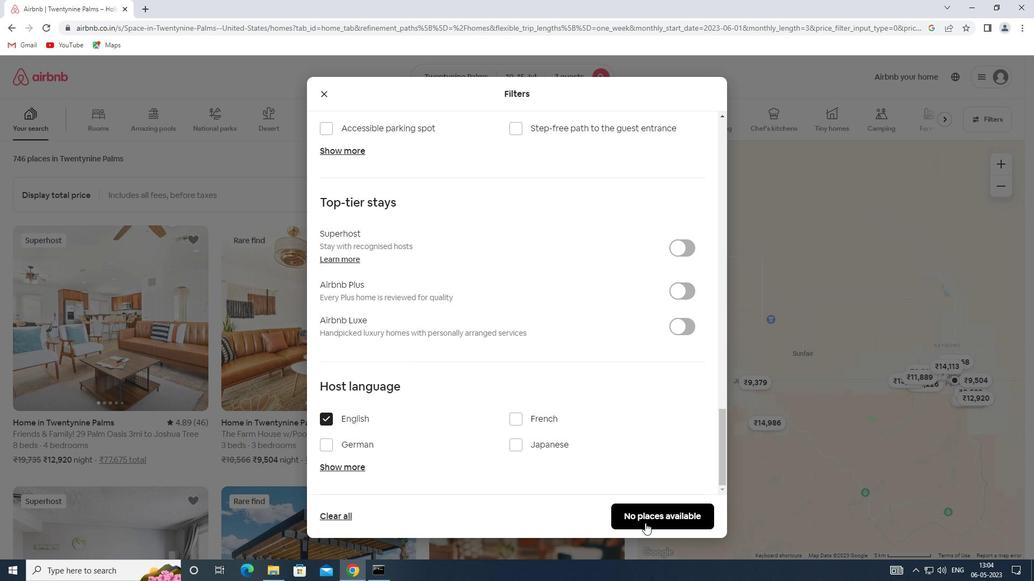 
Action: Mouse moved to (646, 523)
Screenshot: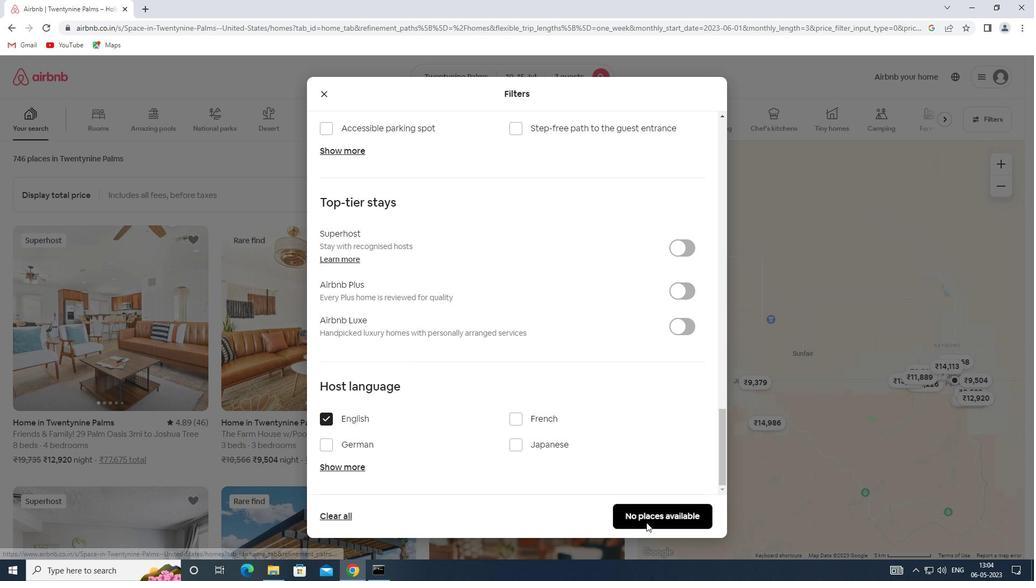 
